 Task: Start in the project AgileDrive the sprint 'Refinement Sprint', with a duration of 1 week. Start in the project AgileDrive the sprint 'Refinement Sprint', with a duration of 3 weeks. Start in the project AgileDrive the sprint 'Refinement Sprint', with a duration of 2 weeks
Action: Mouse moved to (200, 50)
Screenshot: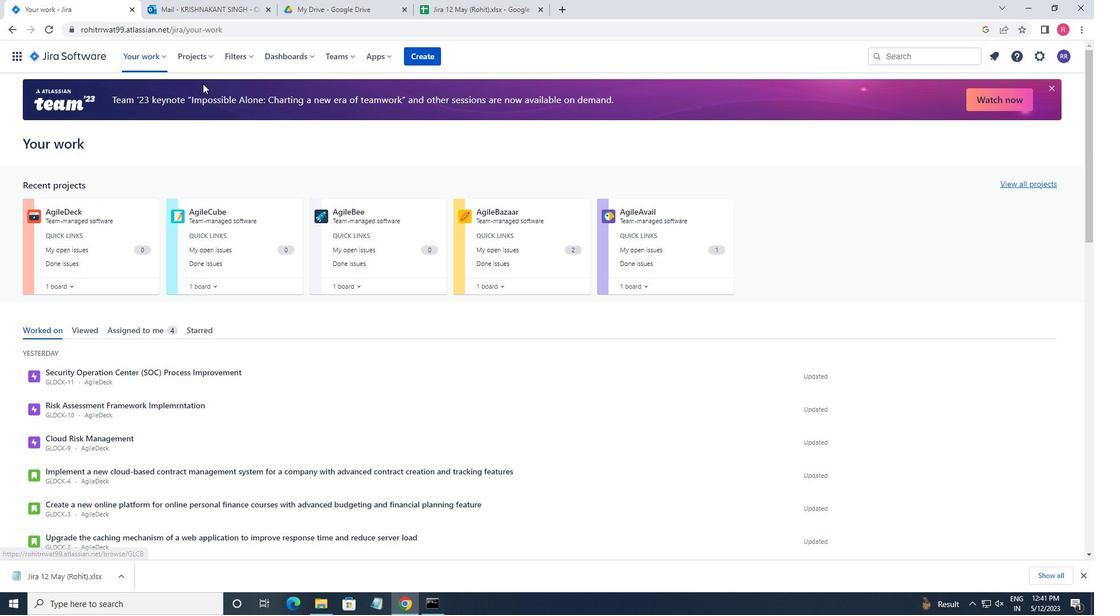 
Action: Mouse pressed left at (200, 50)
Screenshot: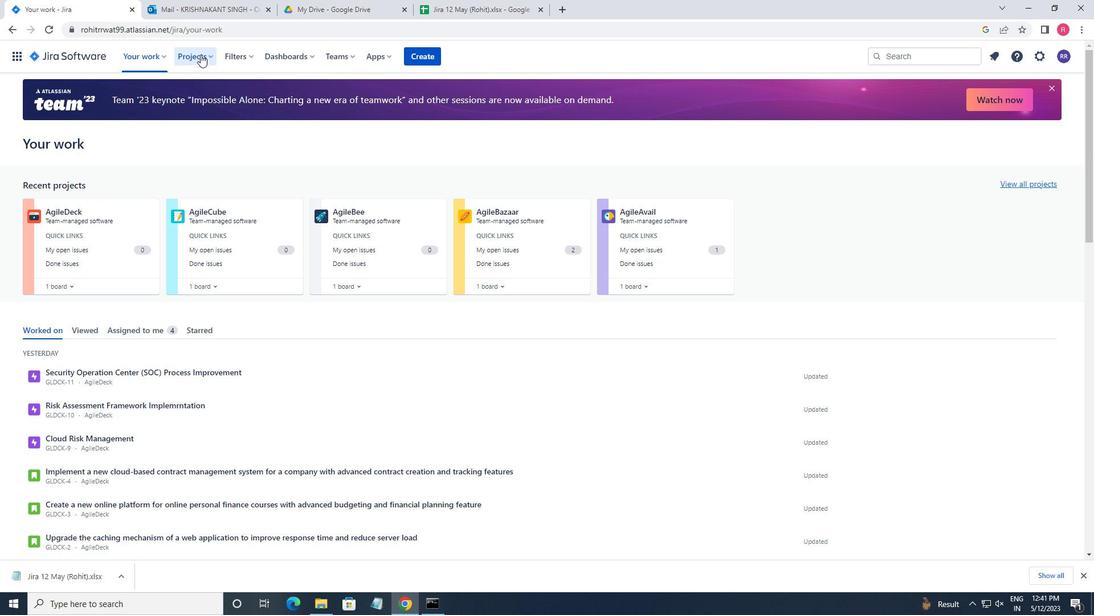 
Action: Mouse moved to (221, 103)
Screenshot: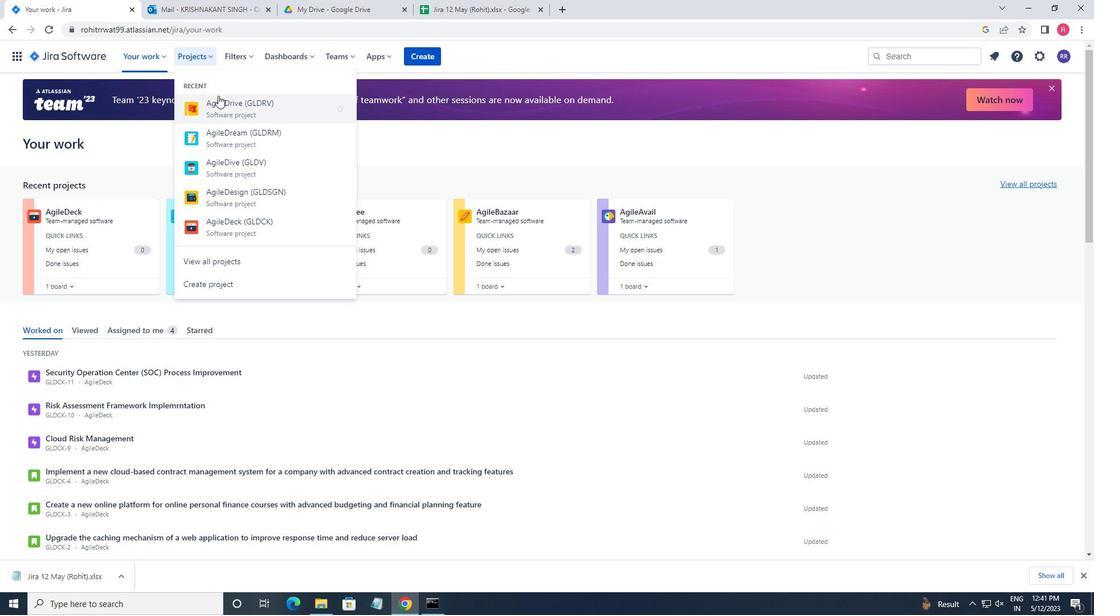 
Action: Mouse pressed left at (221, 103)
Screenshot: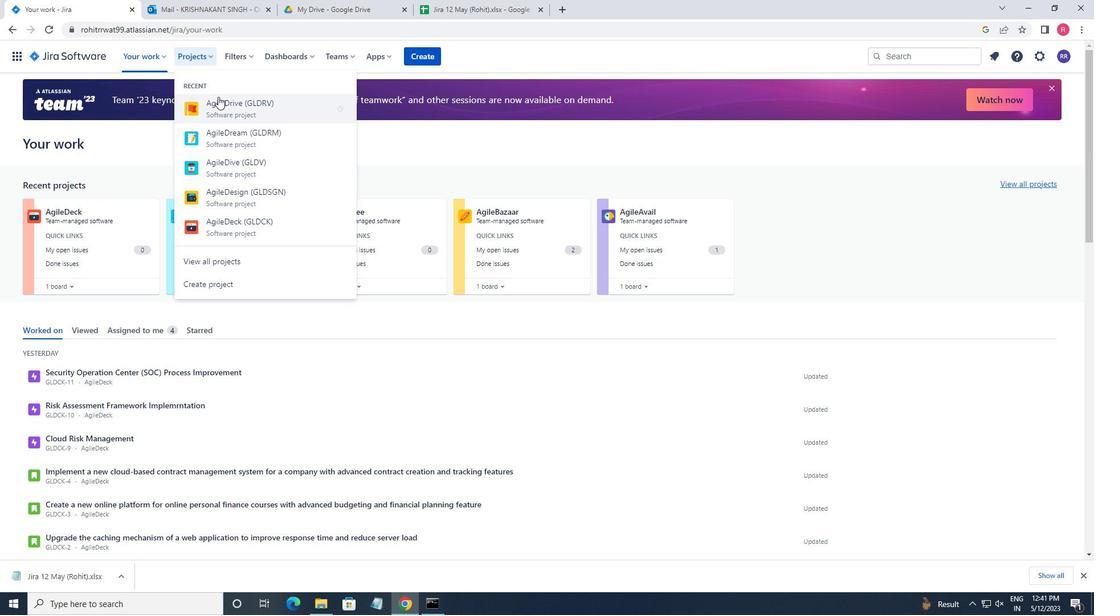 
Action: Mouse moved to (63, 177)
Screenshot: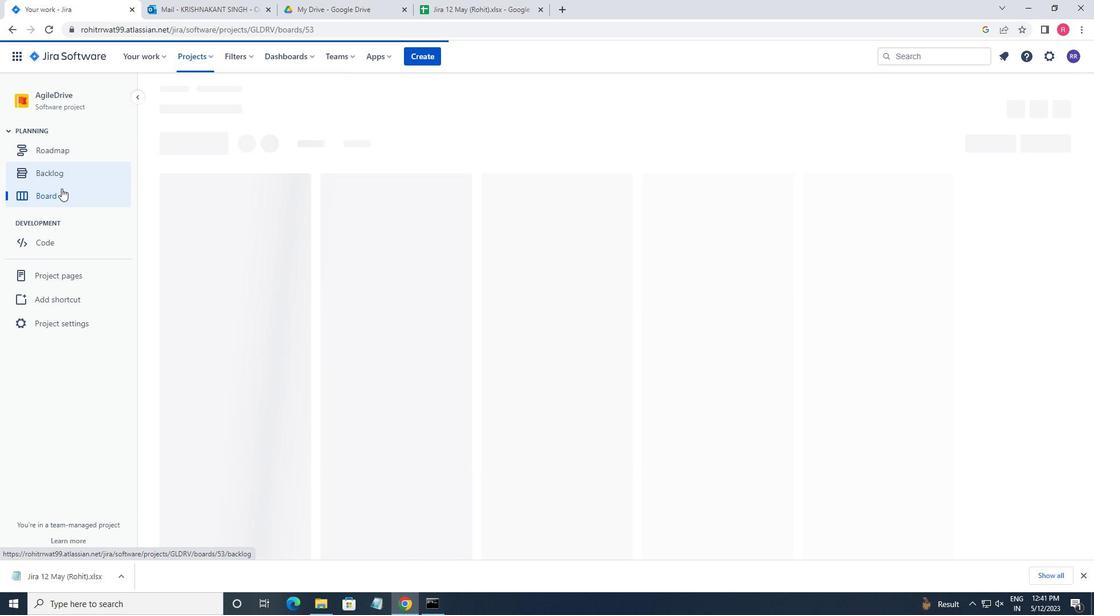 
Action: Mouse pressed left at (63, 177)
Screenshot: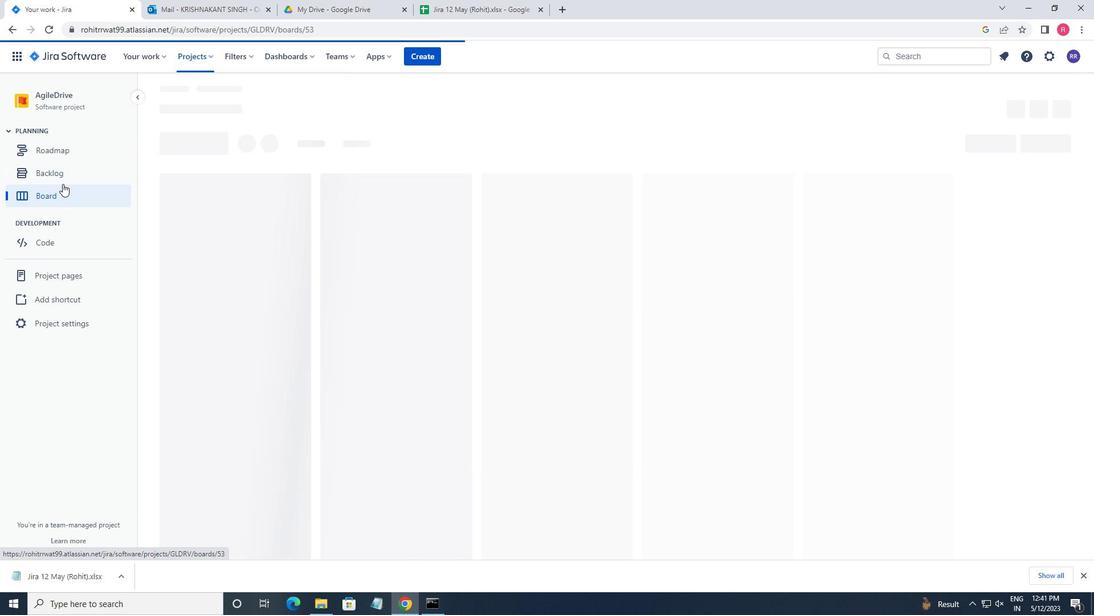 
Action: Mouse moved to (522, 387)
Screenshot: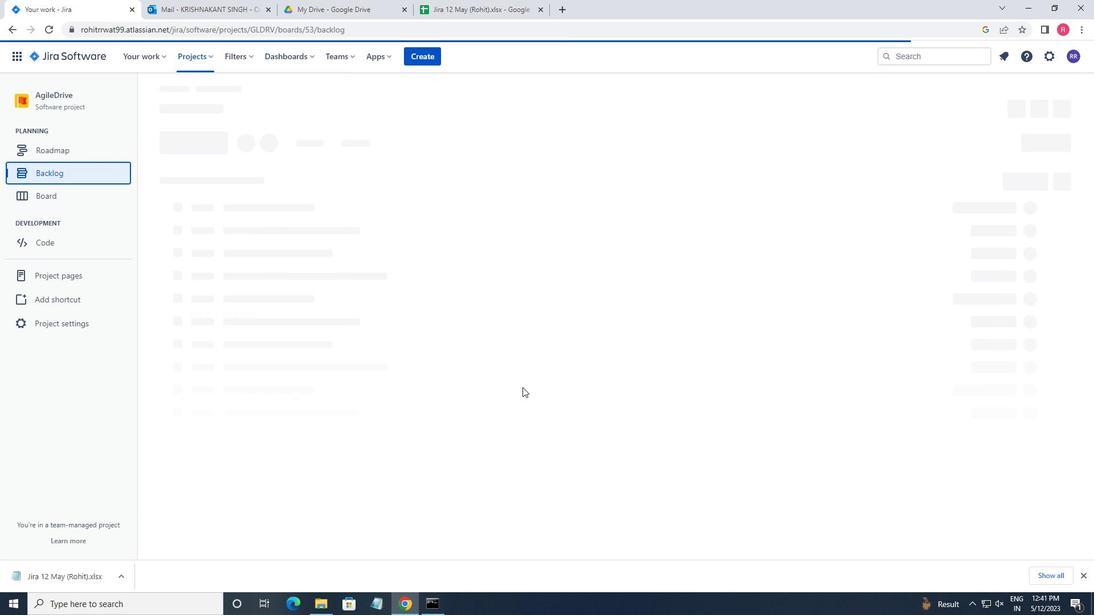 
Action: Mouse scrolled (522, 386) with delta (0, 0)
Screenshot: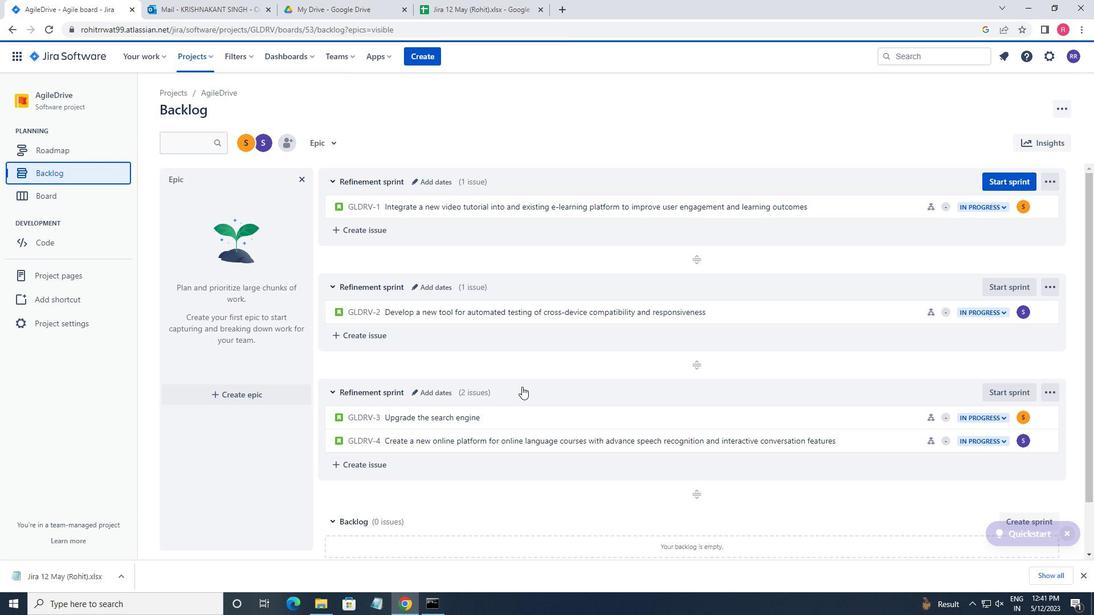 
Action: Mouse moved to (532, 388)
Screenshot: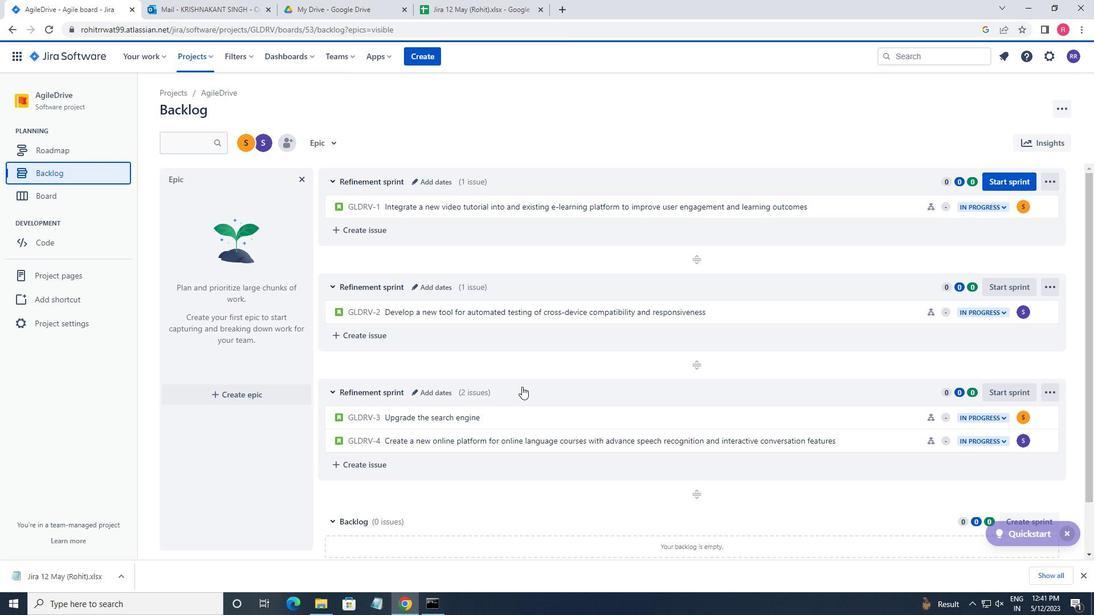 
Action: Mouse scrolled (532, 387) with delta (0, 0)
Screenshot: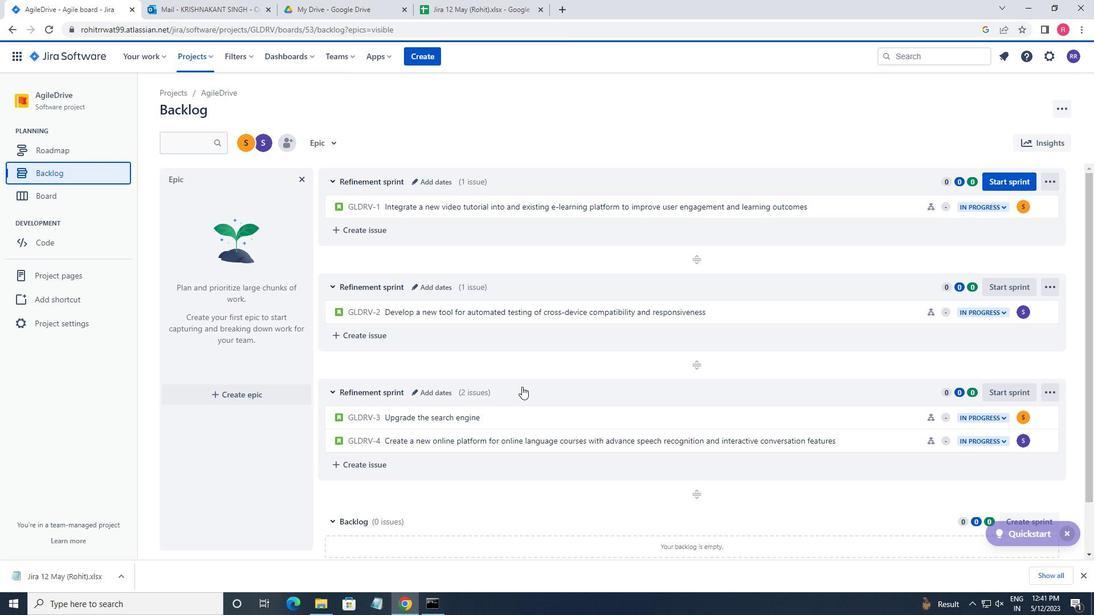 
Action: Mouse moved to (558, 391)
Screenshot: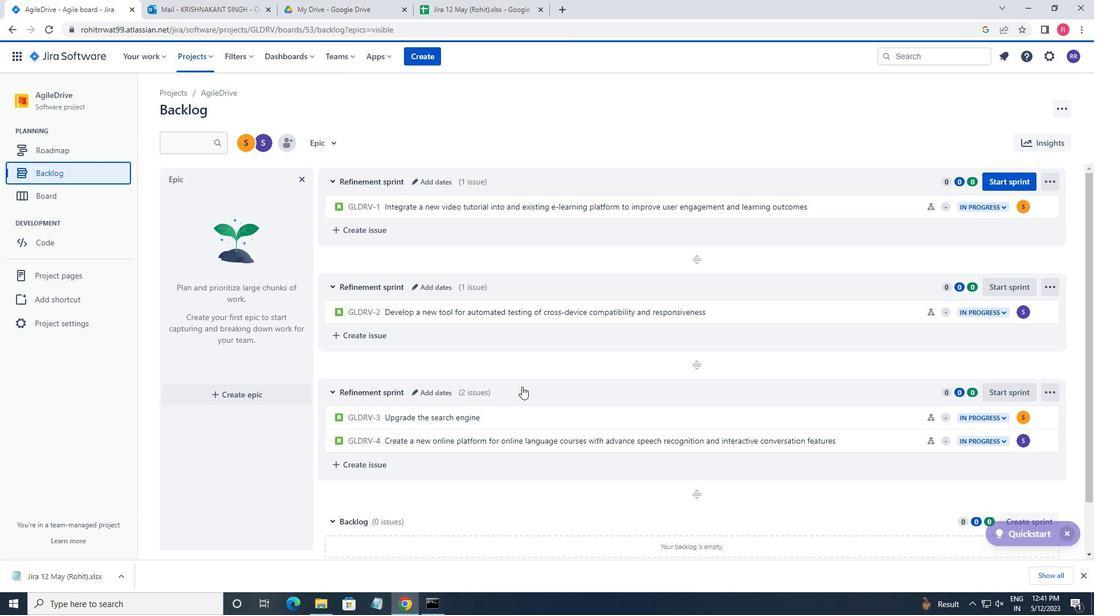 
Action: Mouse scrolled (558, 390) with delta (0, 0)
Screenshot: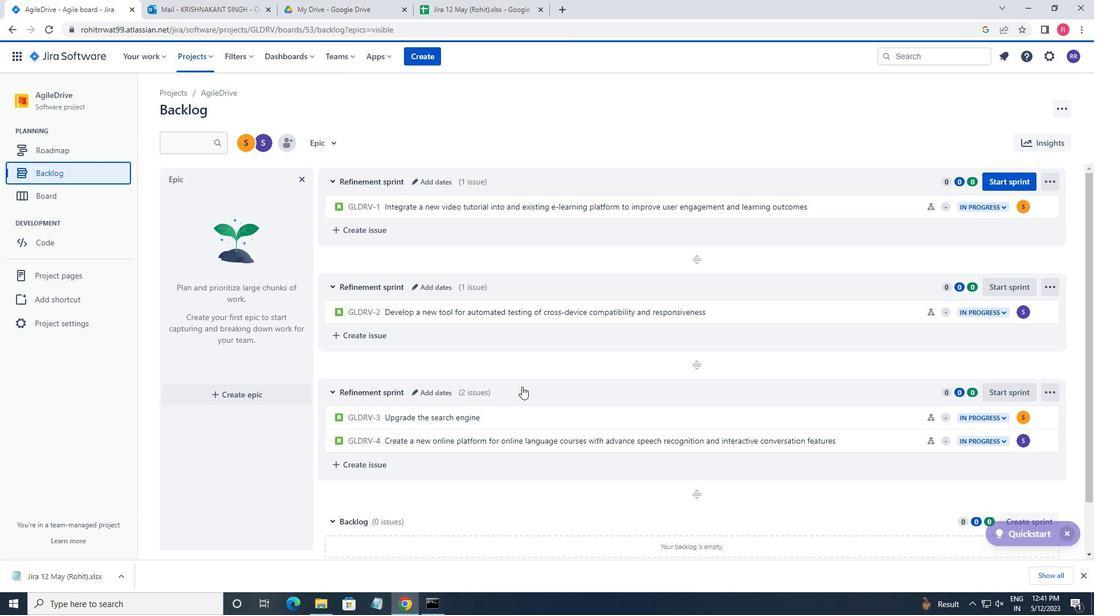 
Action: Mouse moved to (564, 391)
Screenshot: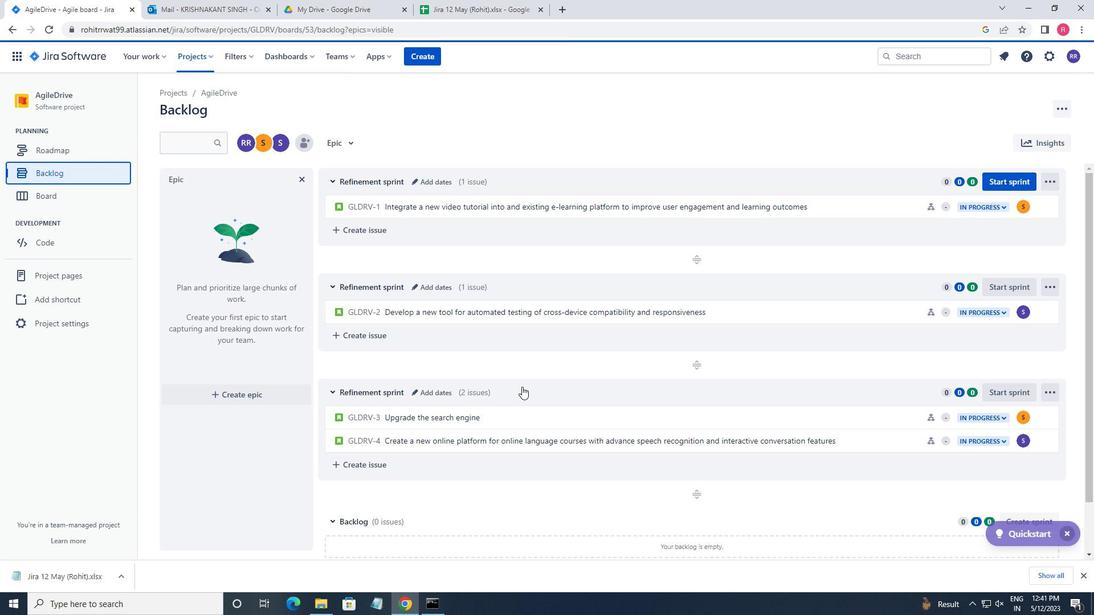 
Action: Mouse scrolled (564, 390) with delta (0, 0)
Screenshot: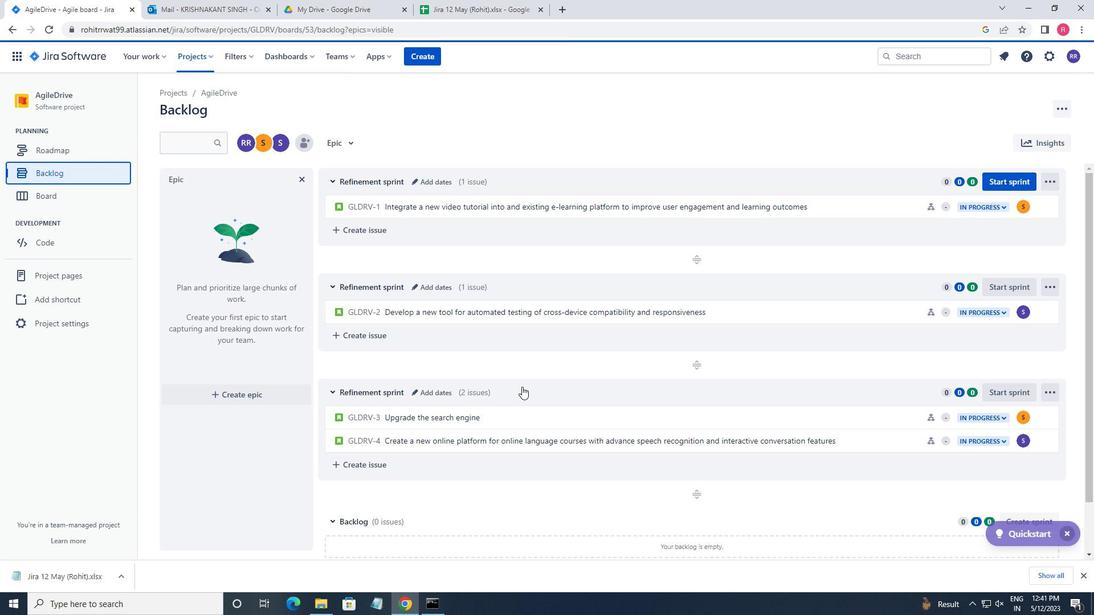 
Action: Mouse moved to (564, 391)
Screenshot: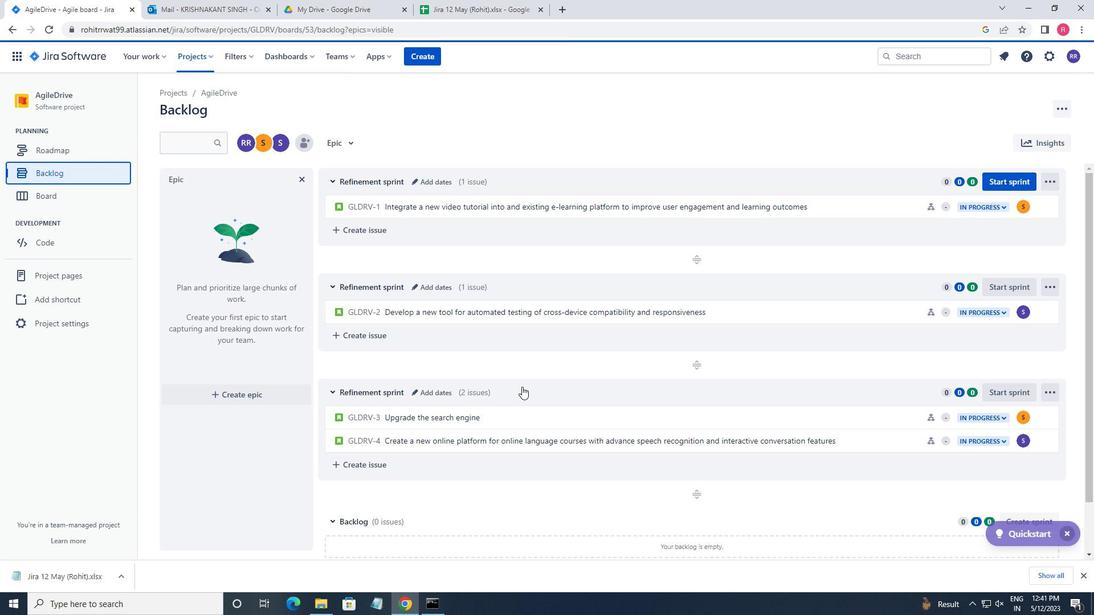 
Action: Mouse scrolled (564, 390) with delta (0, 0)
Screenshot: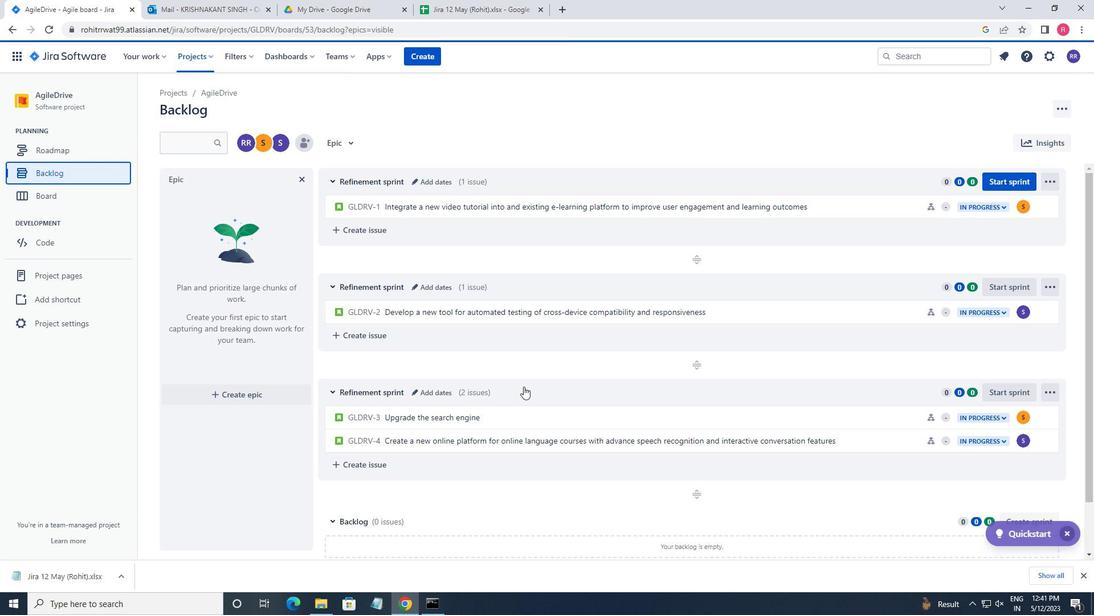 
Action: Mouse moved to (740, 372)
Screenshot: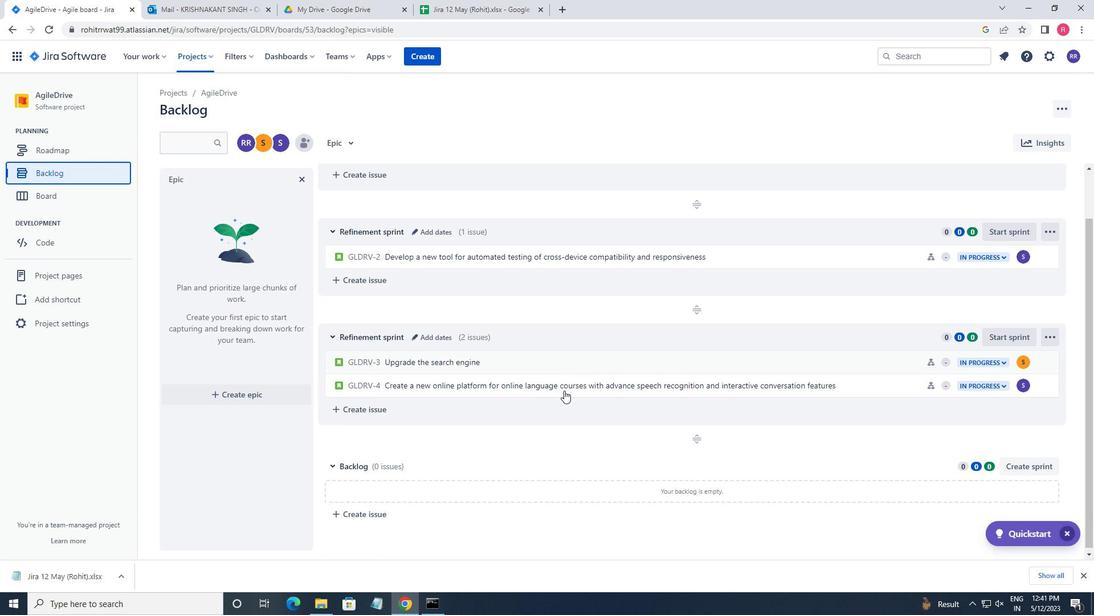 
Action: Mouse scrolled (740, 373) with delta (0, 0)
Screenshot: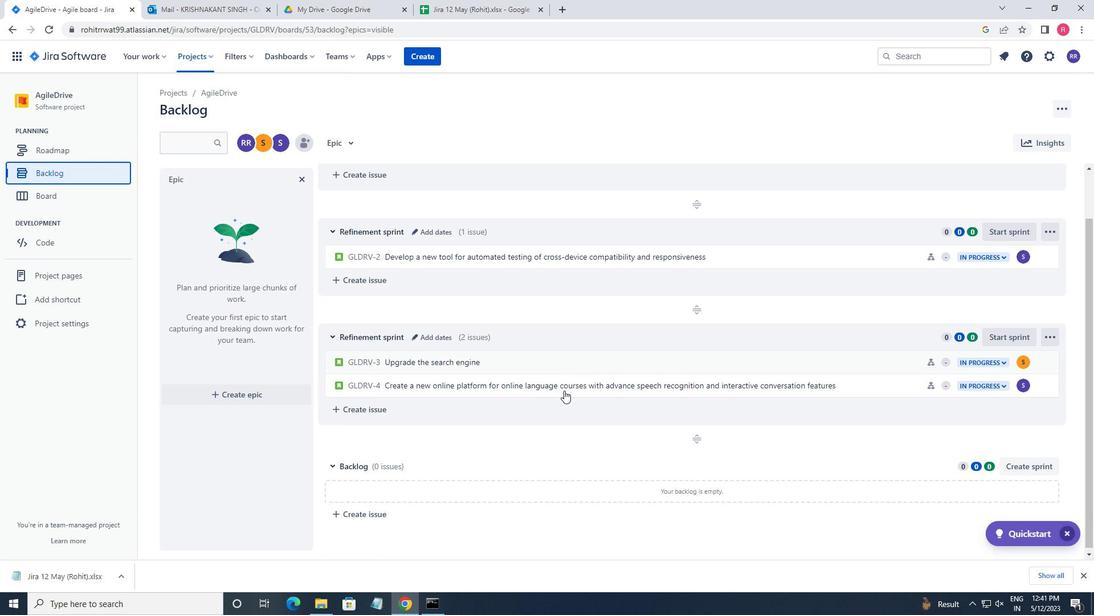 
Action: Mouse moved to (740, 372)
Screenshot: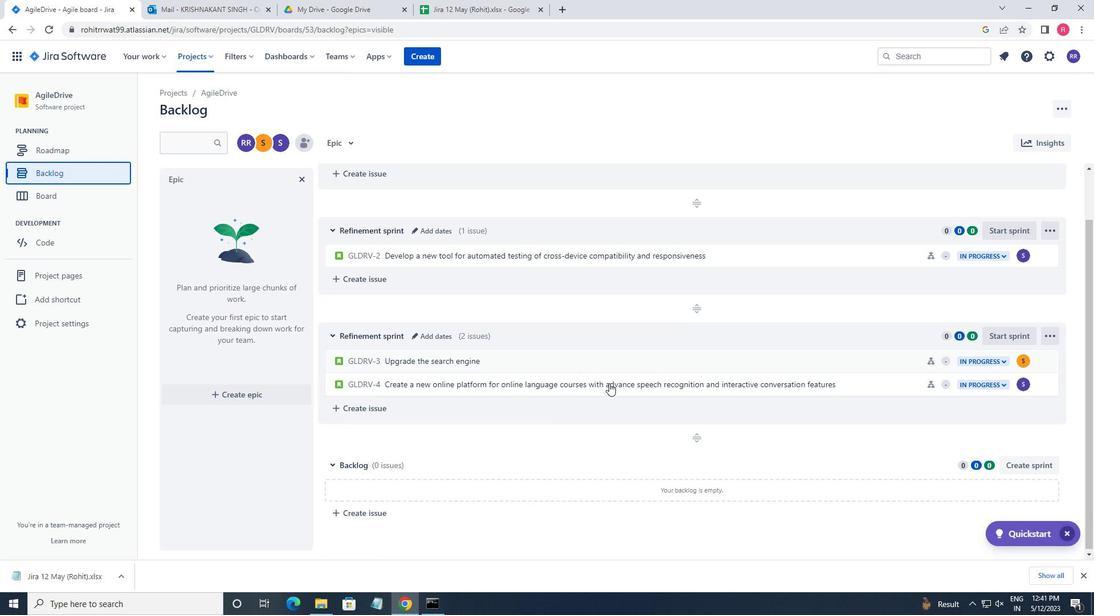 
Action: Mouse scrolled (740, 372) with delta (0, 0)
Screenshot: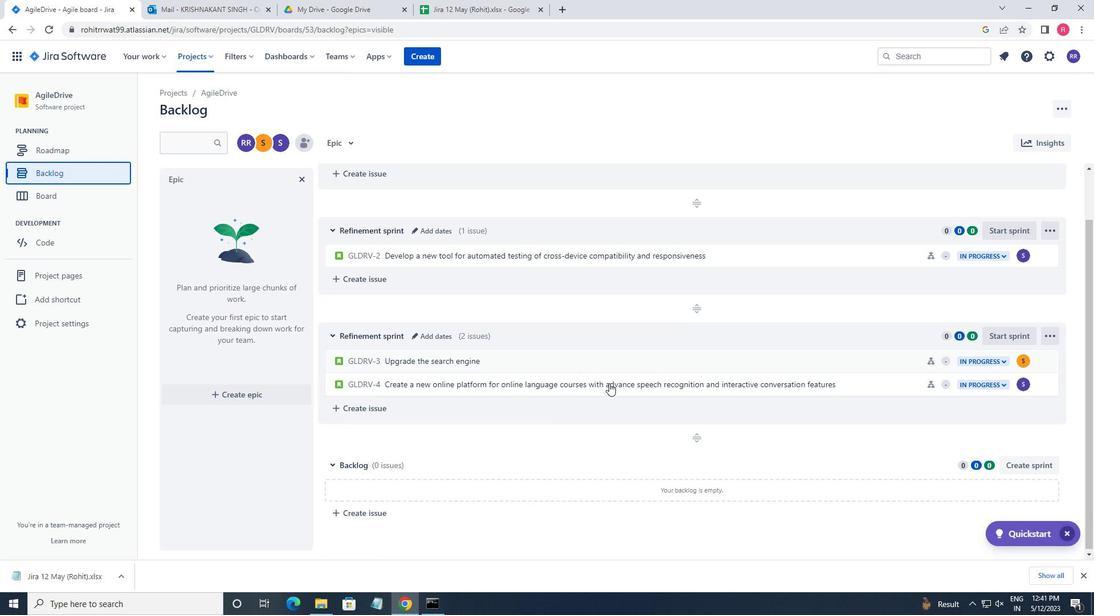 
Action: Mouse moved to (740, 371)
Screenshot: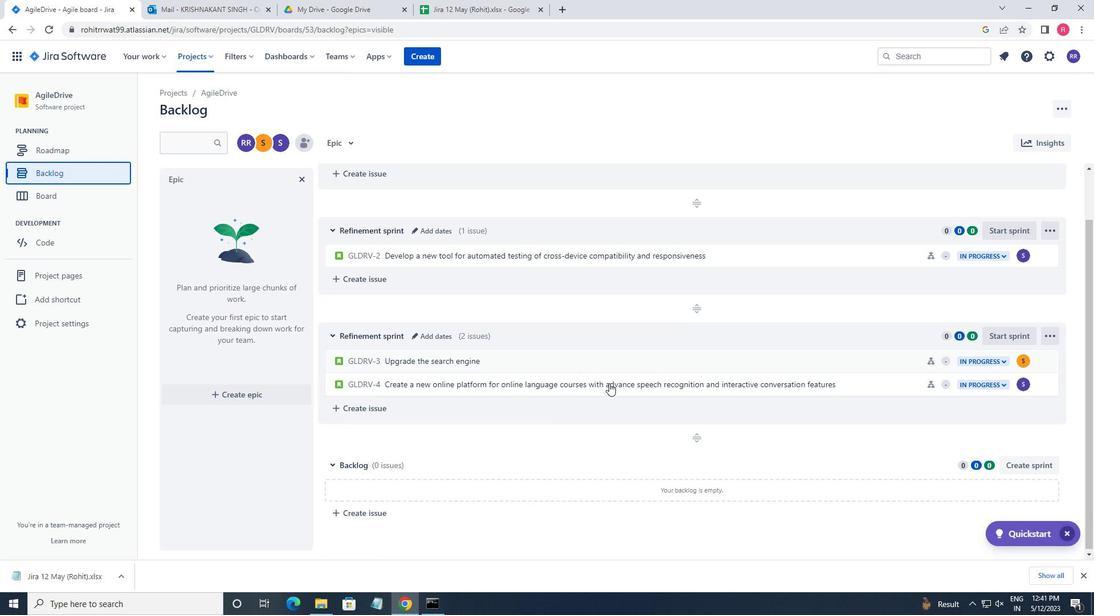 
Action: Mouse scrolled (740, 371) with delta (0, 0)
Screenshot: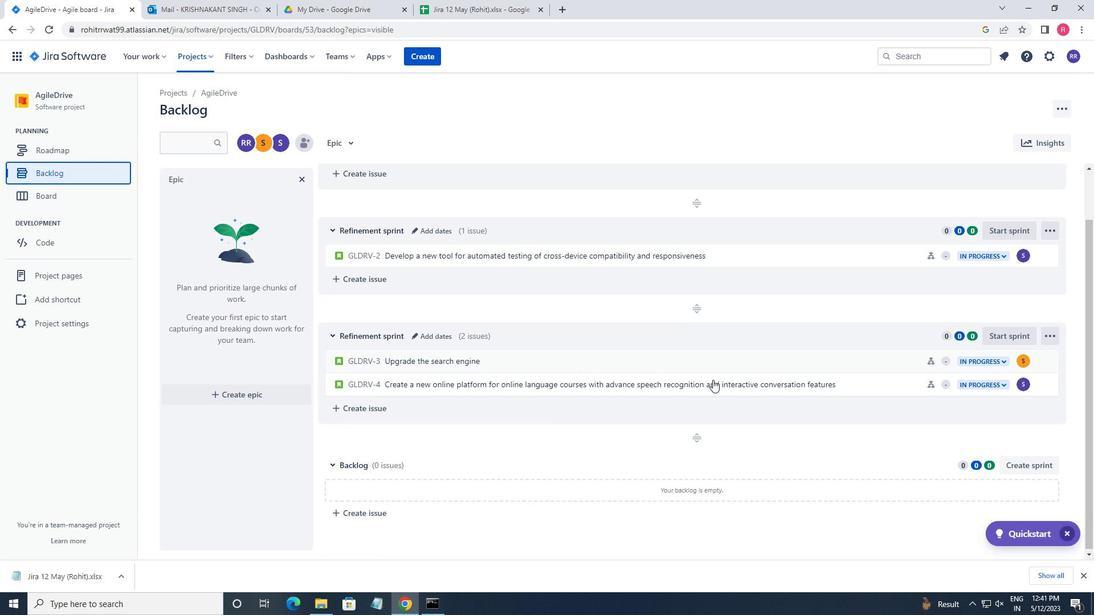 
Action: Mouse scrolled (740, 371) with delta (0, 0)
Screenshot: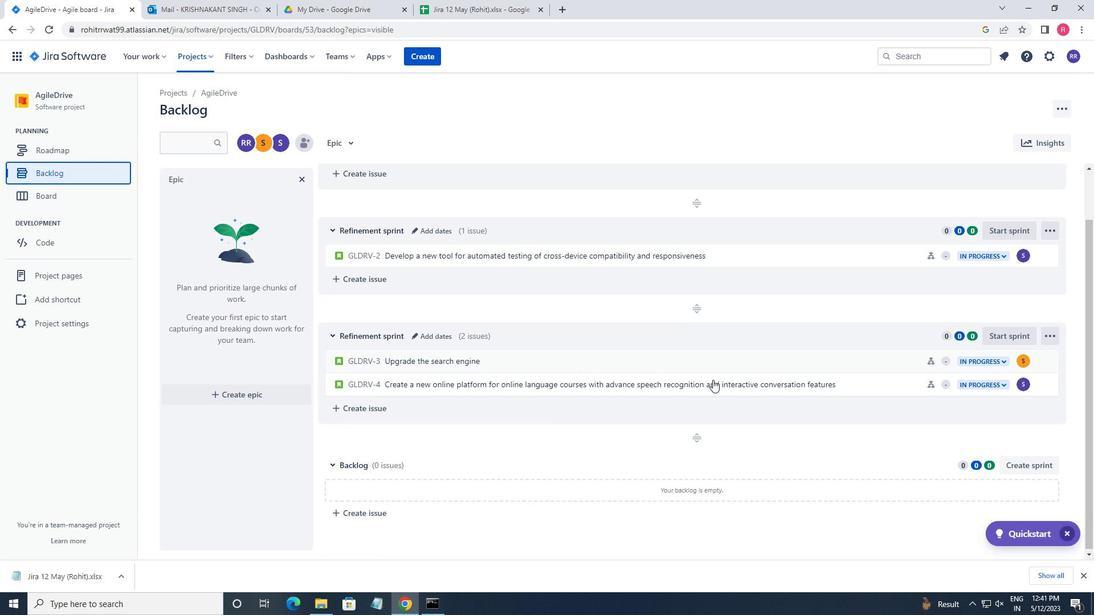 
Action: Mouse moved to (740, 371)
Screenshot: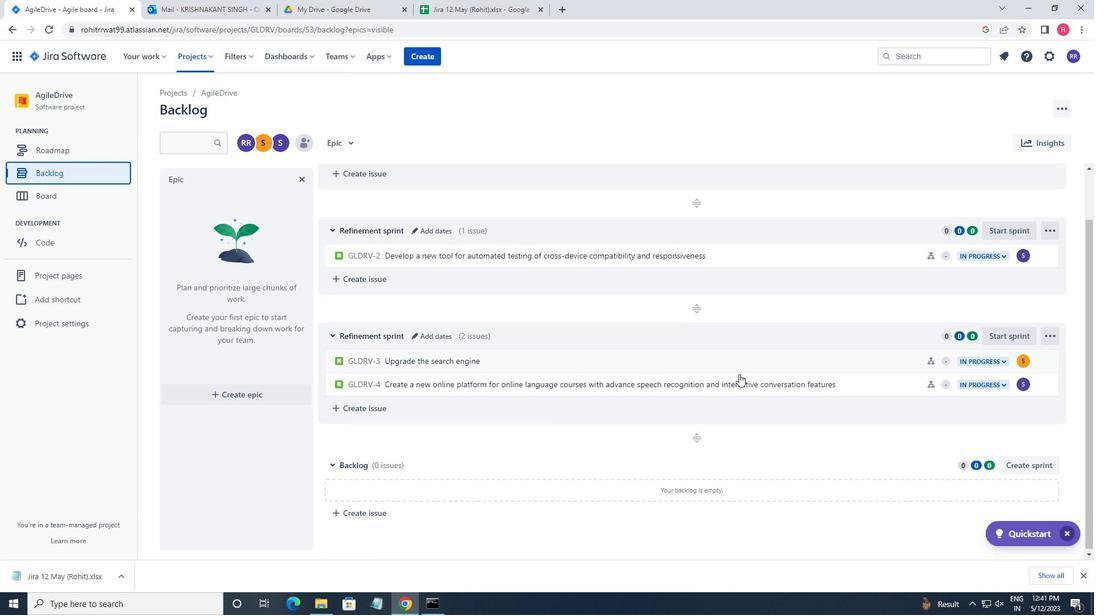 
Action: Mouse scrolled (740, 371) with delta (0, 0)
Screenshot: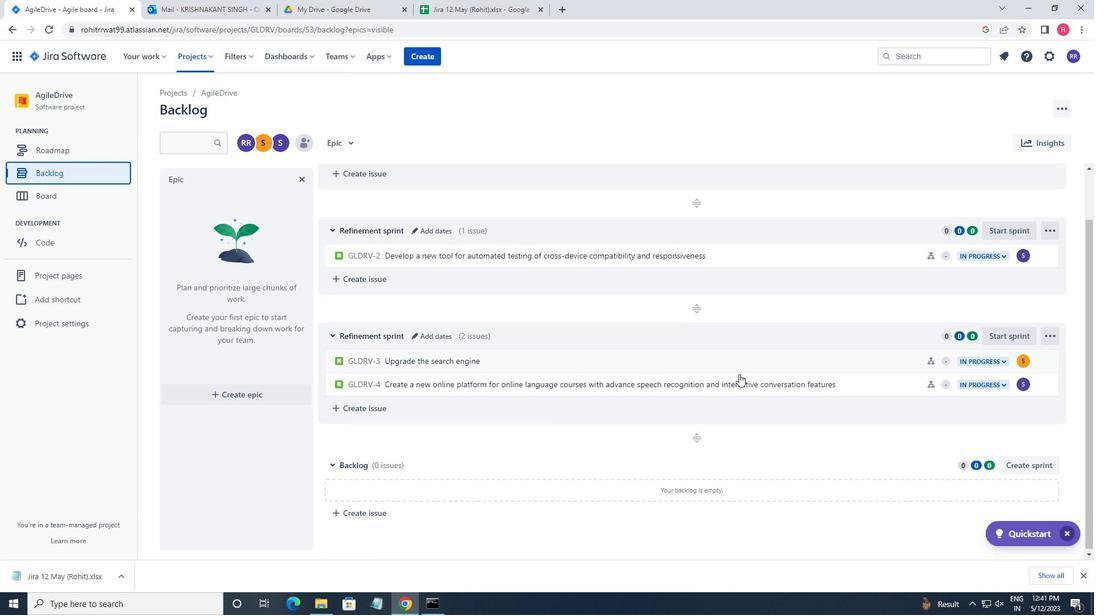 
Action: Mouse moved to (1009, 177)
Screenshot: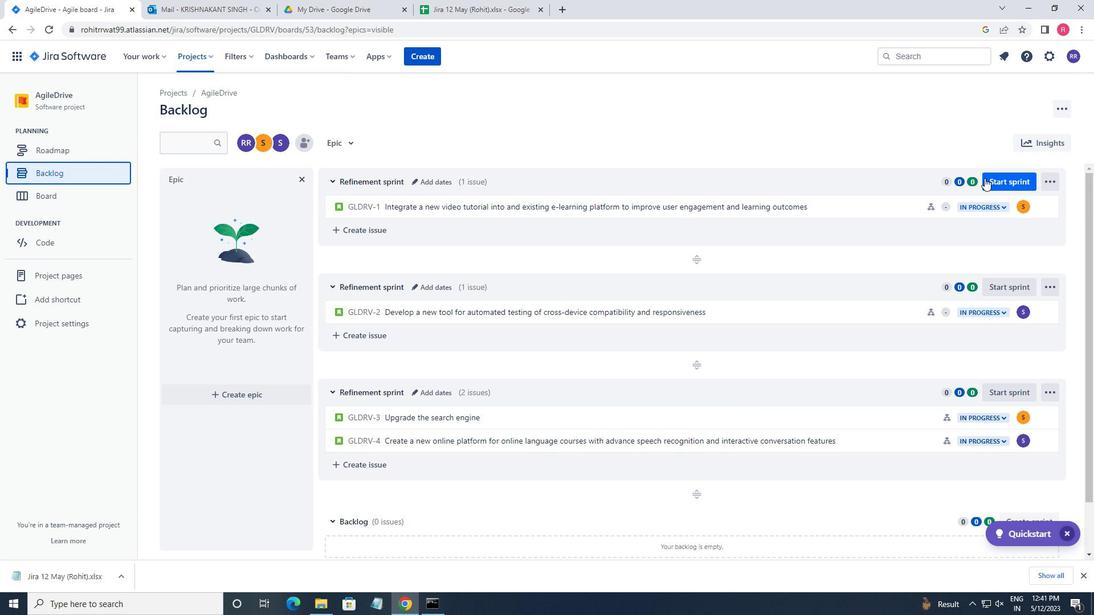 
Action: Mouse pressed left at (1009, 177)
Screenshot: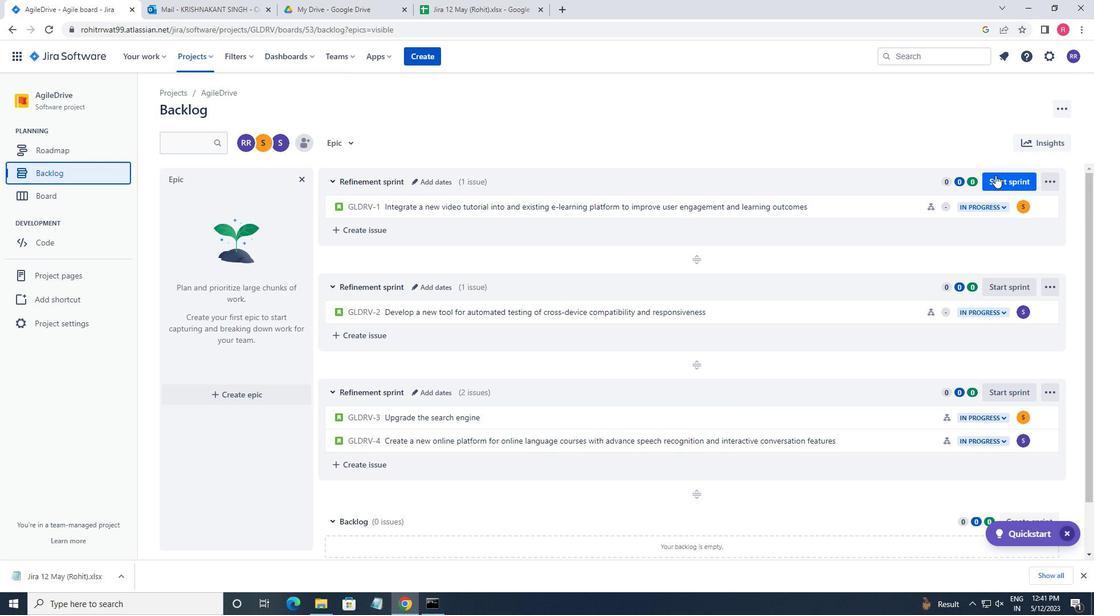 
Action: Mouse moved to (496, 200)
Screenshot: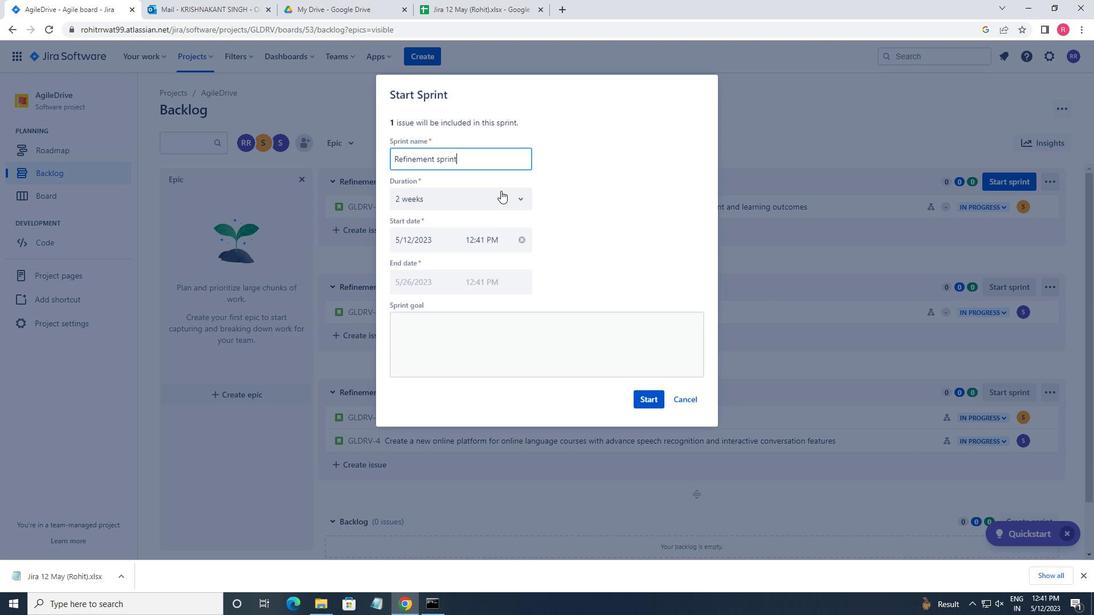 
Action: Mouse pressed left at (496, 200)
Screenshot: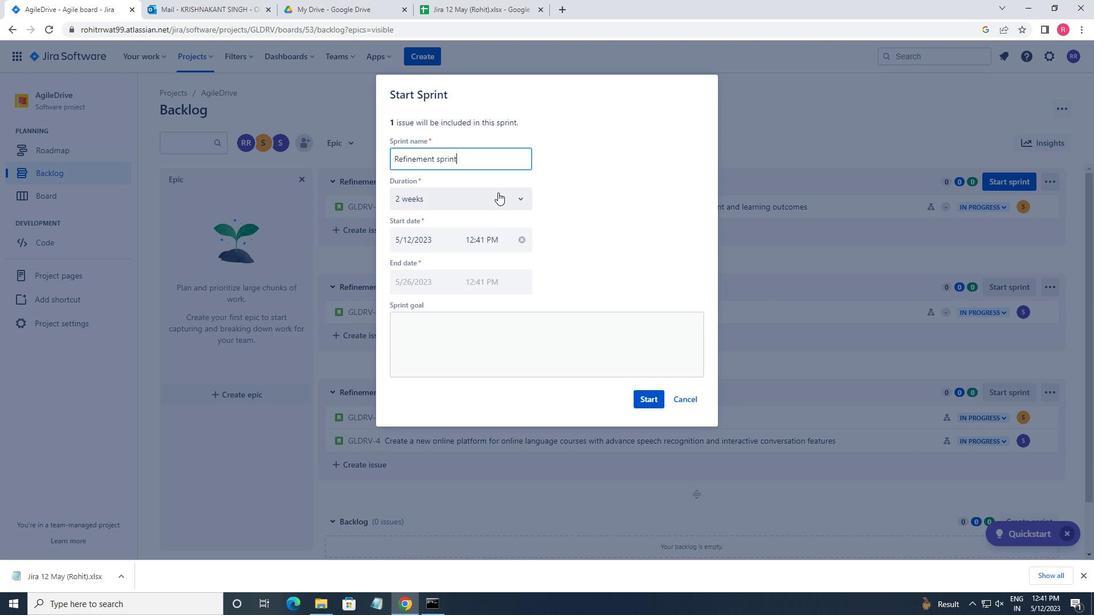 
Action: Mouse moved to (462, 230)
Screenshot: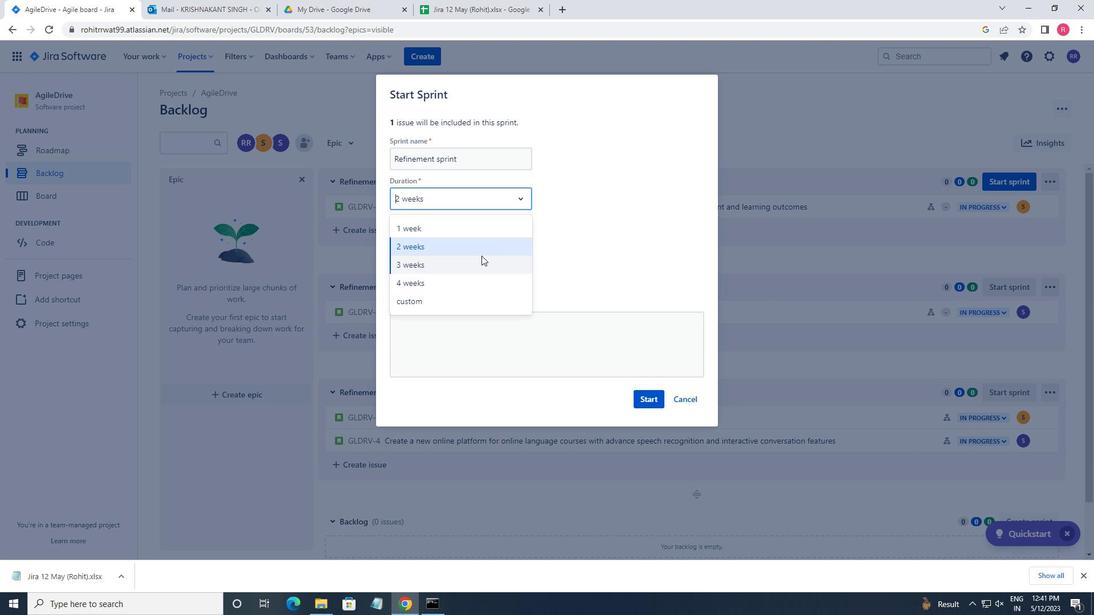 
Action: Mouse pressed left at (462, 230)
Screenshot: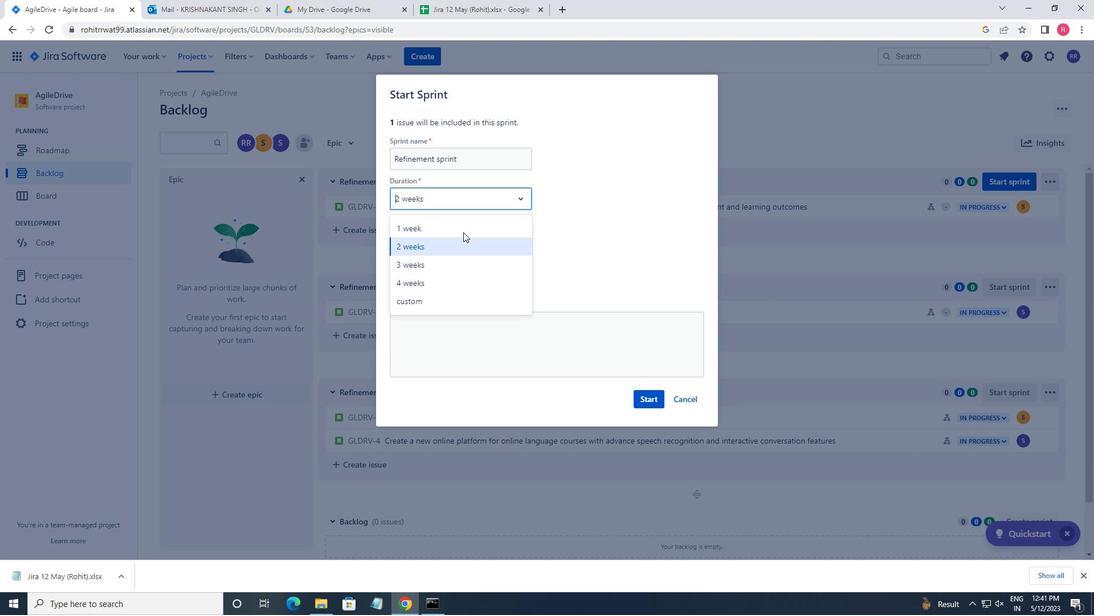 
Action: Mouse moved to (643, 391)
Screenshot: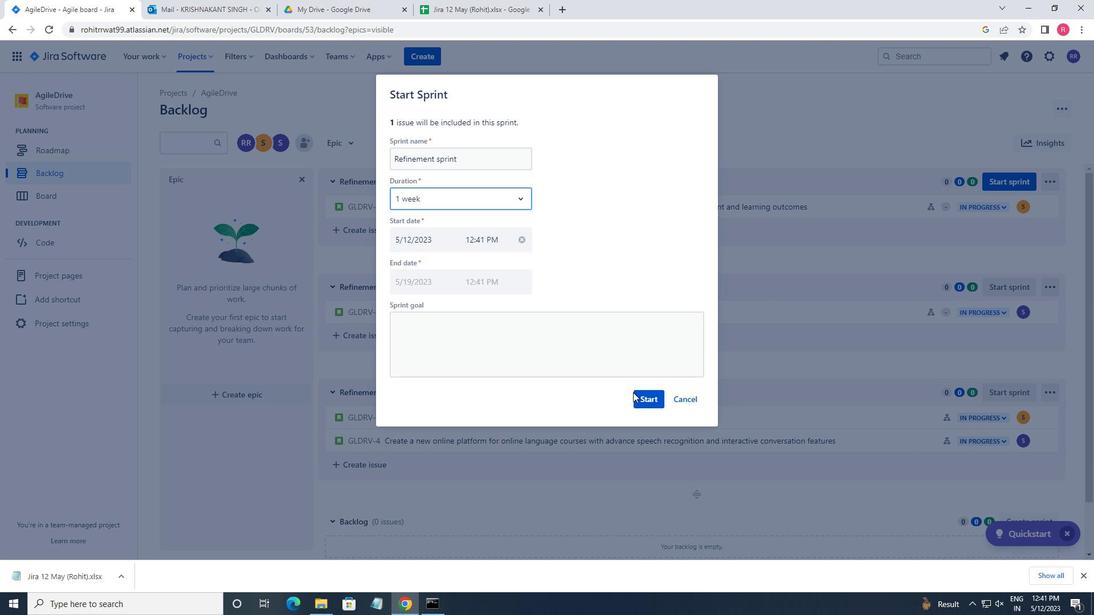 
Action: Mouse pressed left at (643, 391)
Screenshot: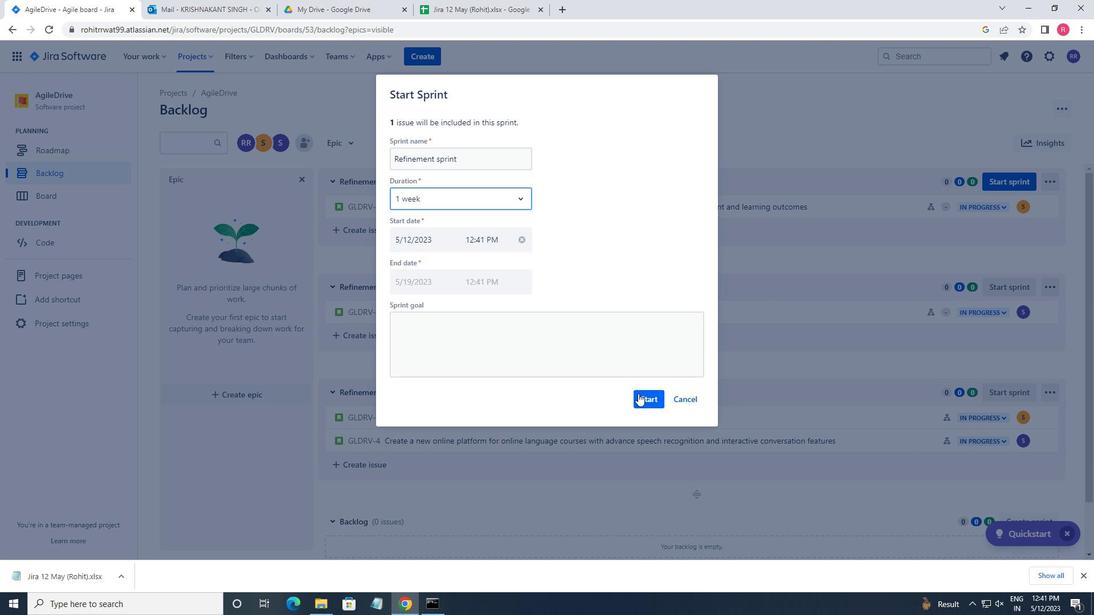 
Action: Mouse moved to (85, 172)
Screenshot: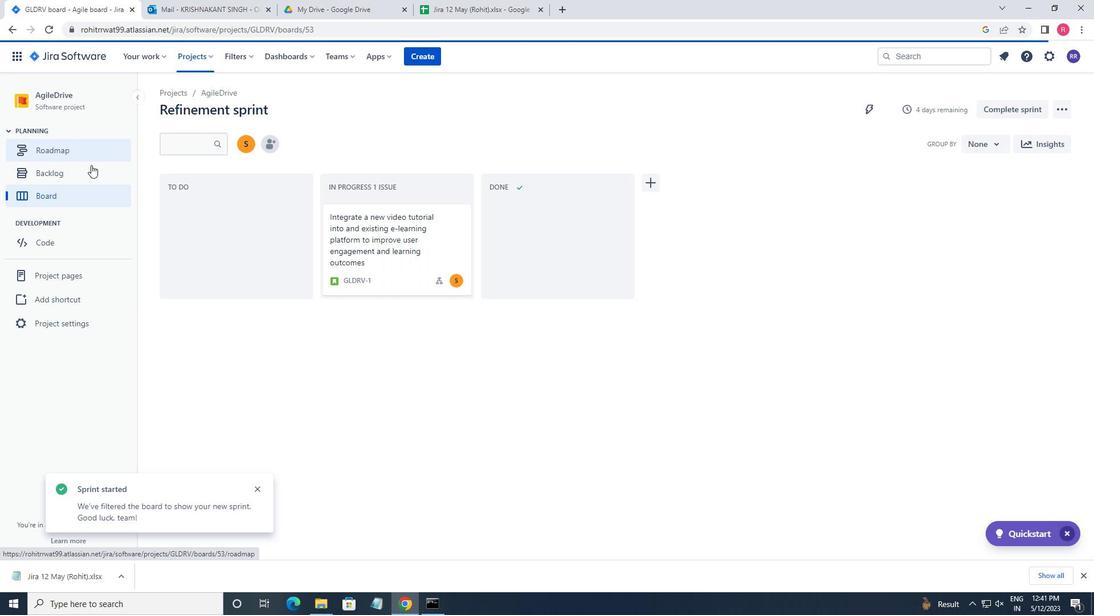 
Action: Mouse pressed left at (85, 172)
Screenshot: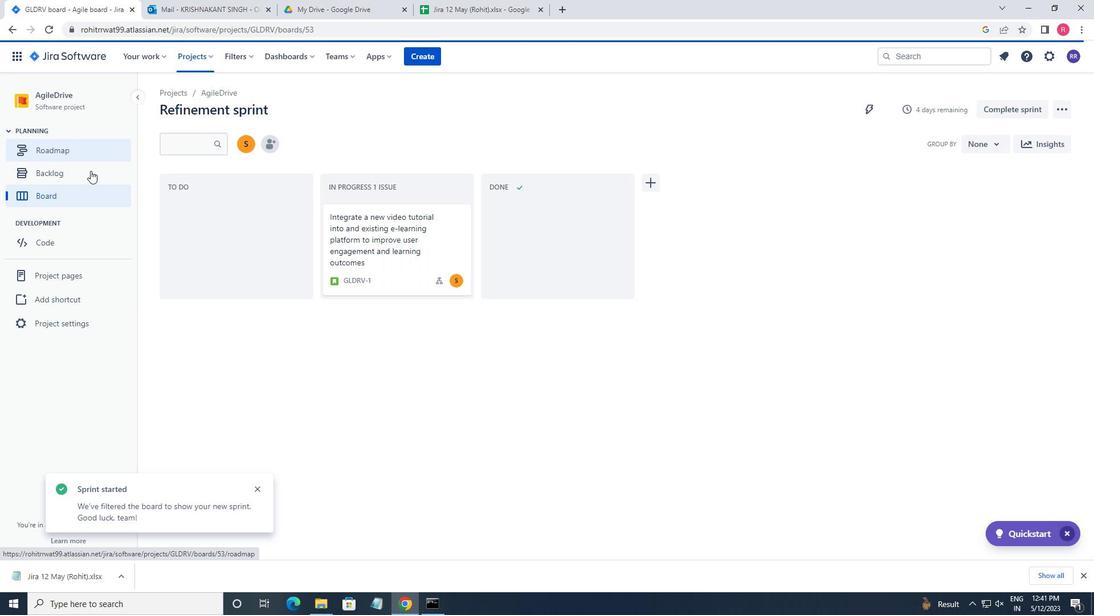 
Action: Mouse moved to (998, 282)
Screenshot: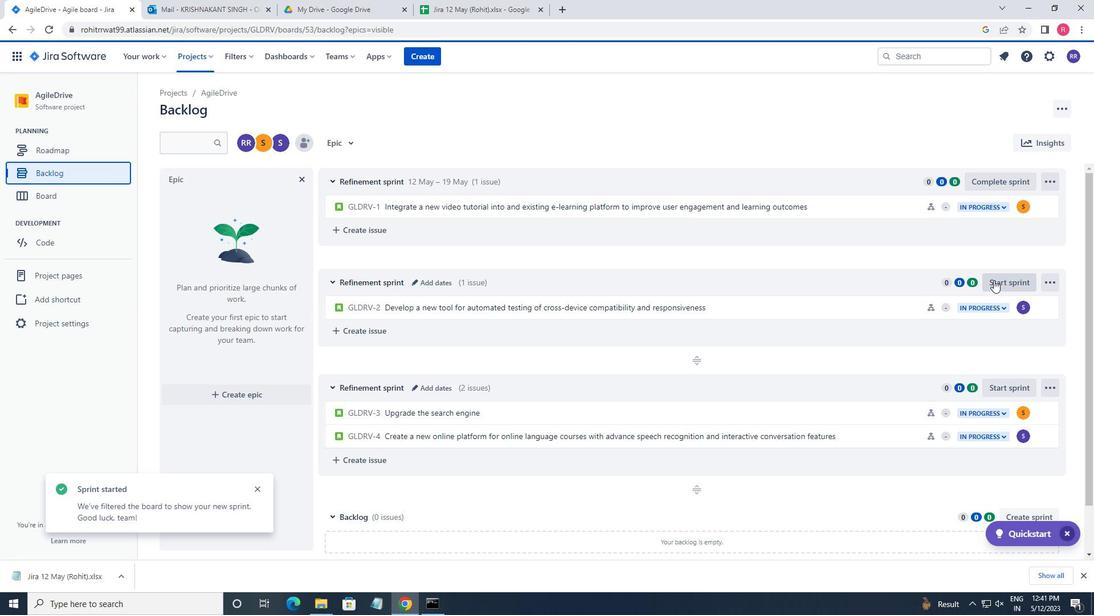 
Action: Mouse pressed left at (998, 282)
Screenshot: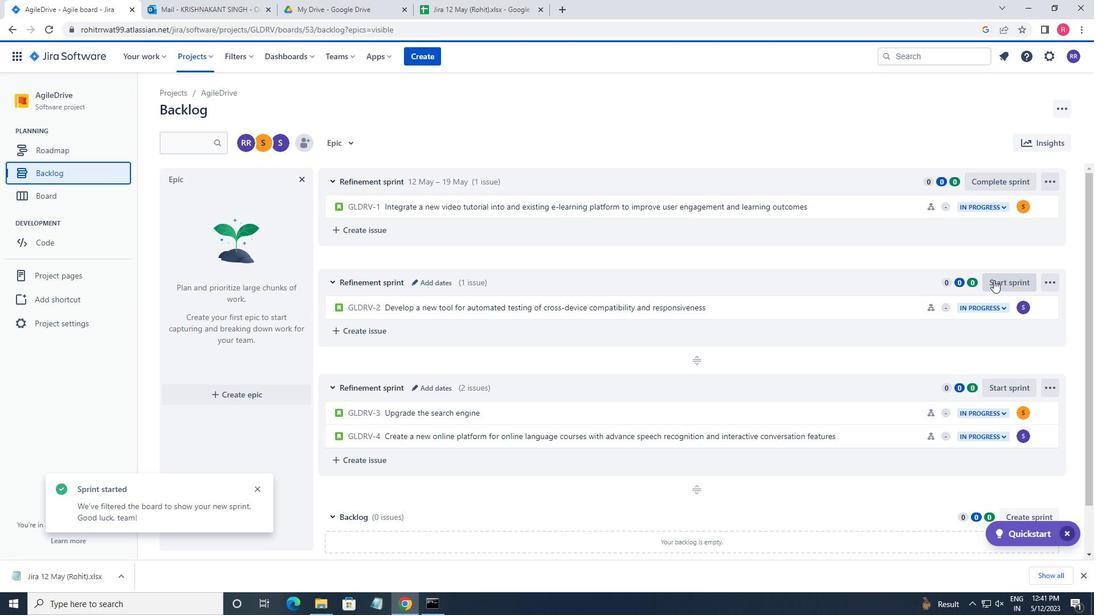 
Action: Mouse moved to (485, 206)
Screenshot: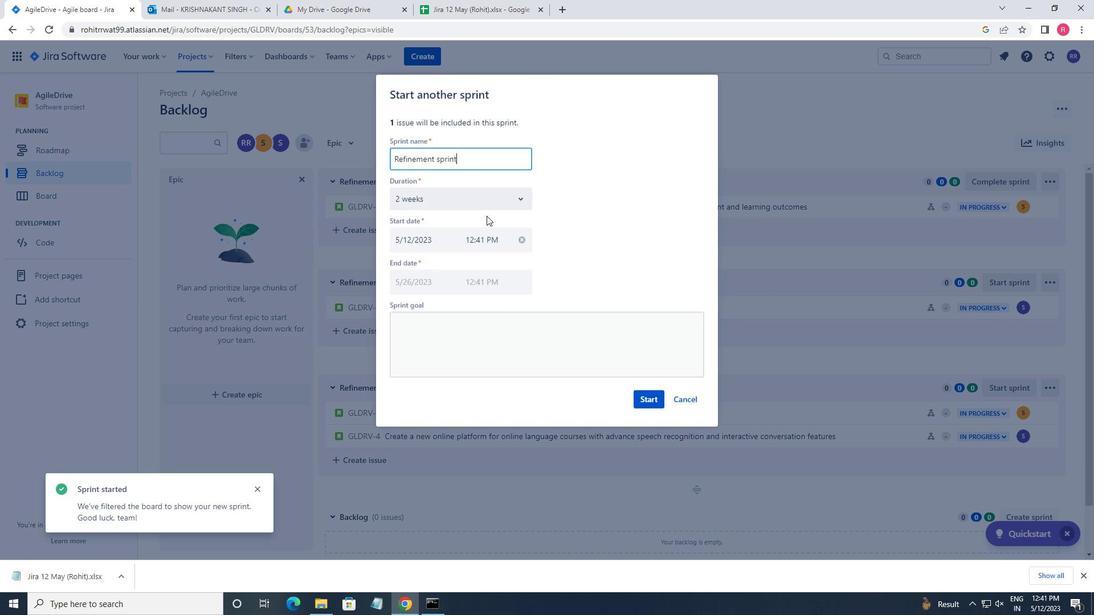 
Action: Mouse pressed left at (485, 206)
Screenshot: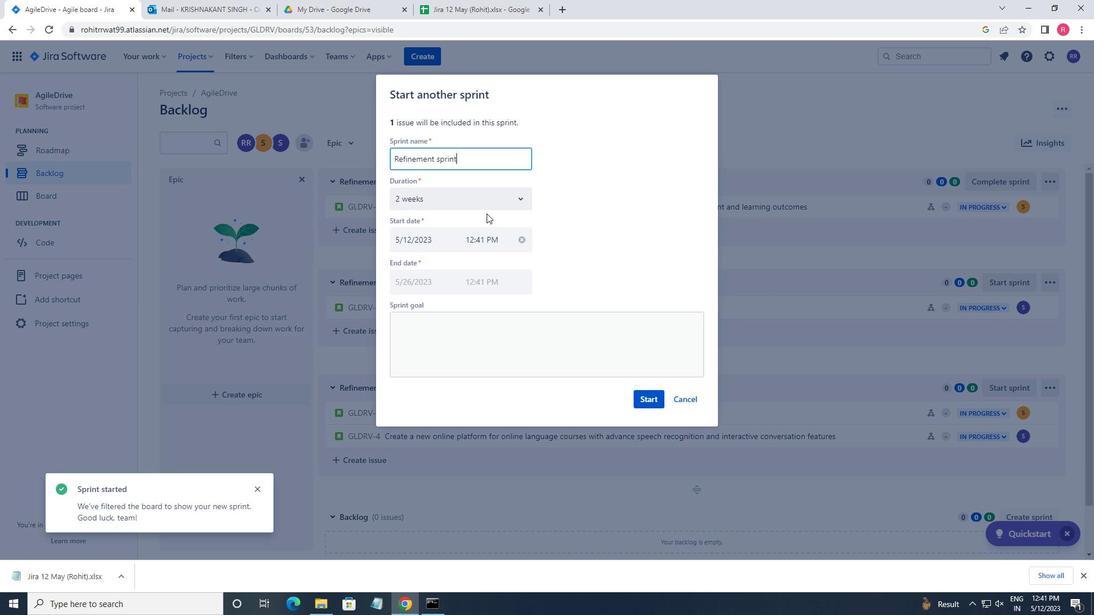 
Action: Mouse moved to (434, 262)
Screenshot: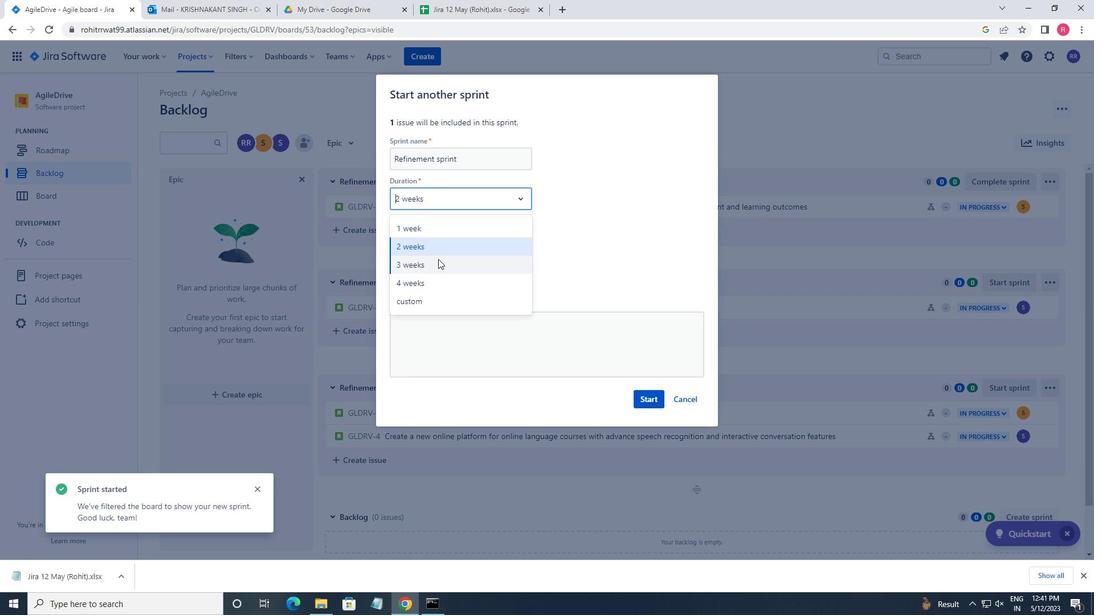 
Action: Mouse pressed left at (434, 262)
Screenshot: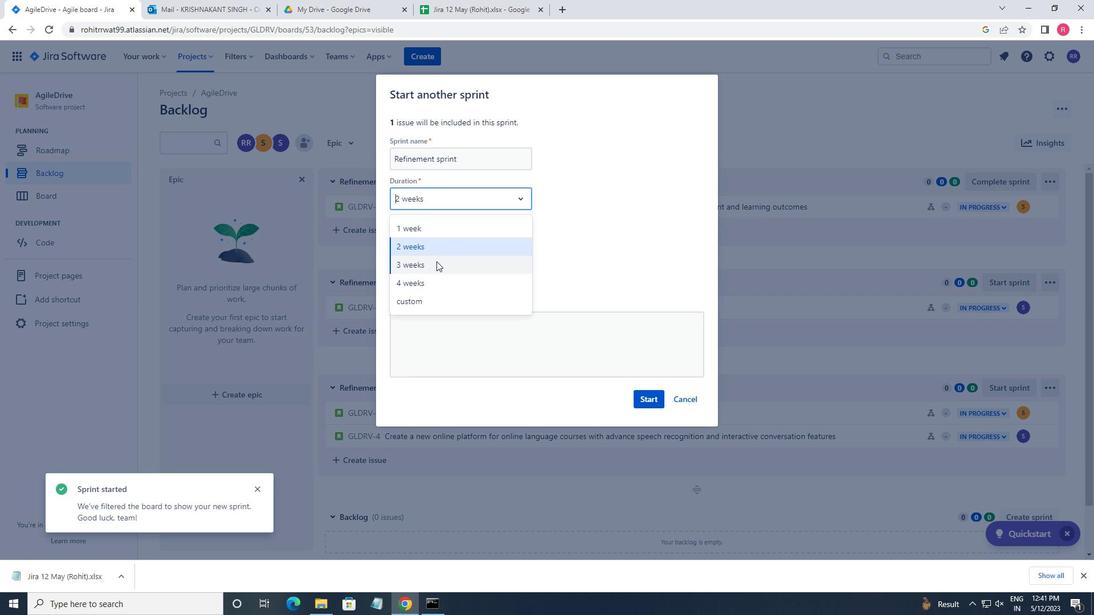 
Action: Mouse moved to (646, 405)
Screenshot: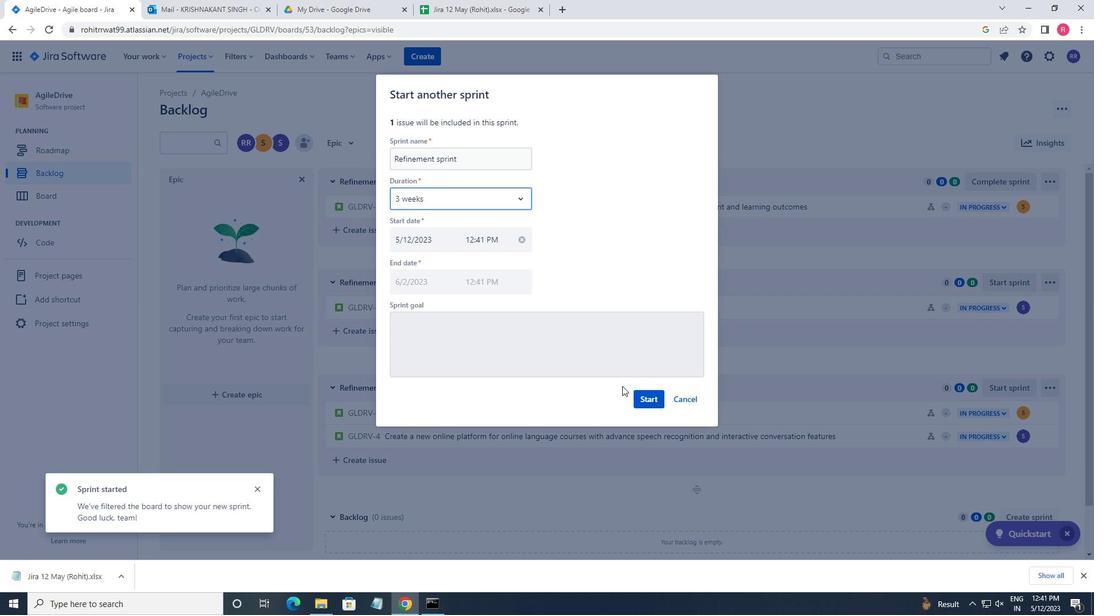 
Action: Mouse pressed left at (646, 405)
Screenshot: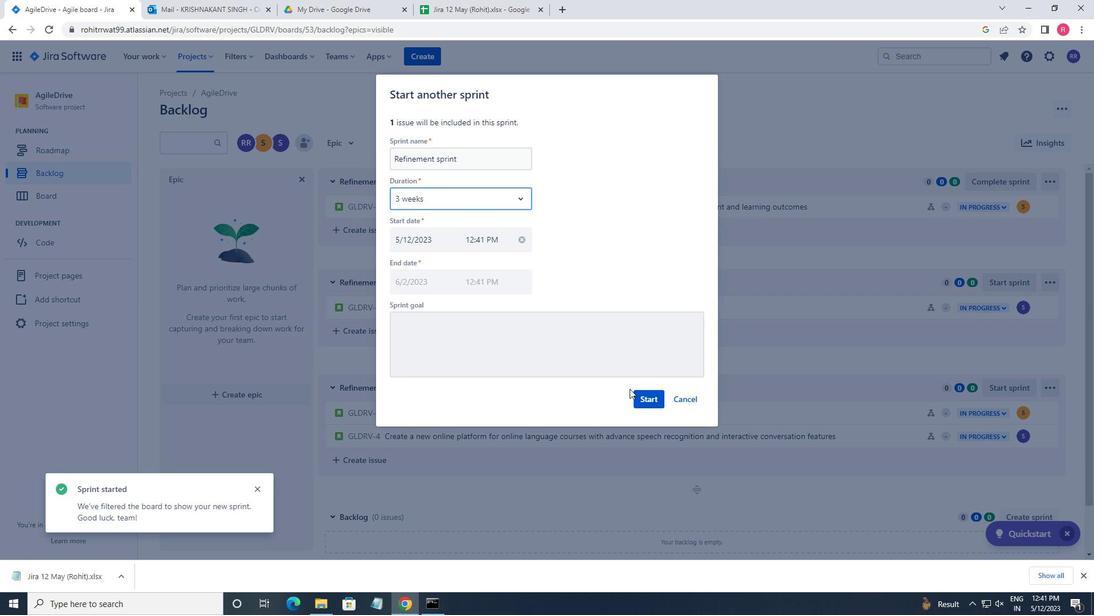 
Action: Mouse moved to (50, 164)
Screenshot: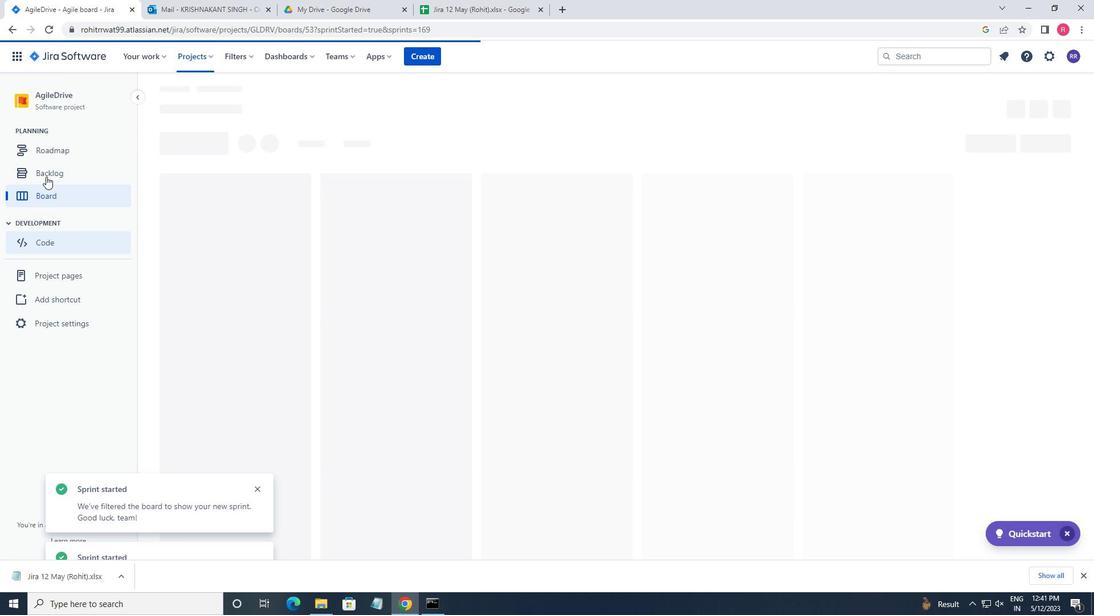 
Action: Mouse pressed left at (50, 164)
Screenshot: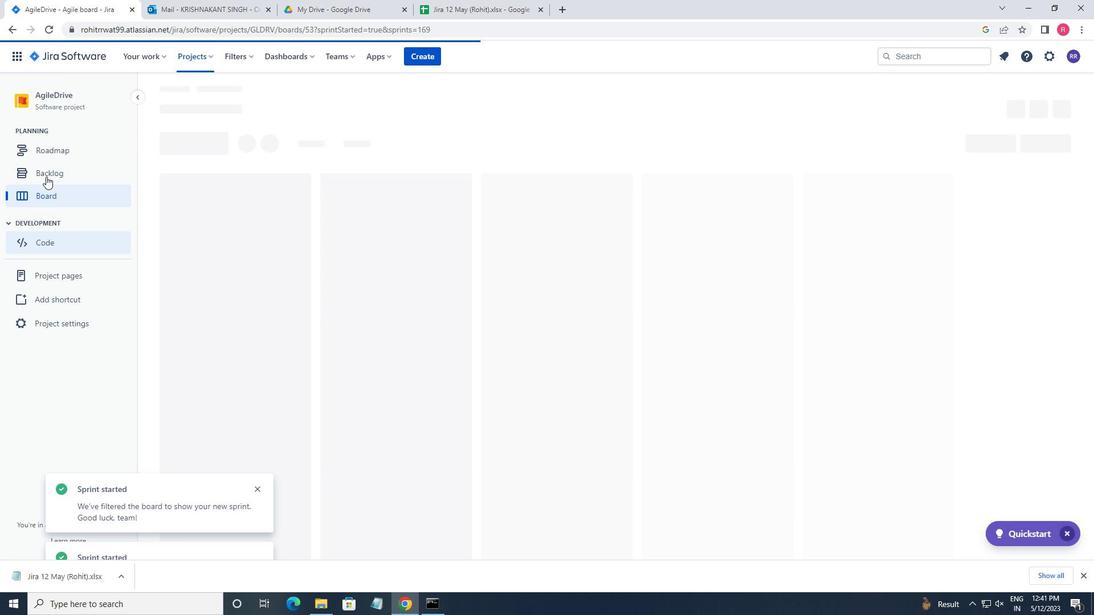 
Action: Mouse moved to (714, 303)
Screenshot: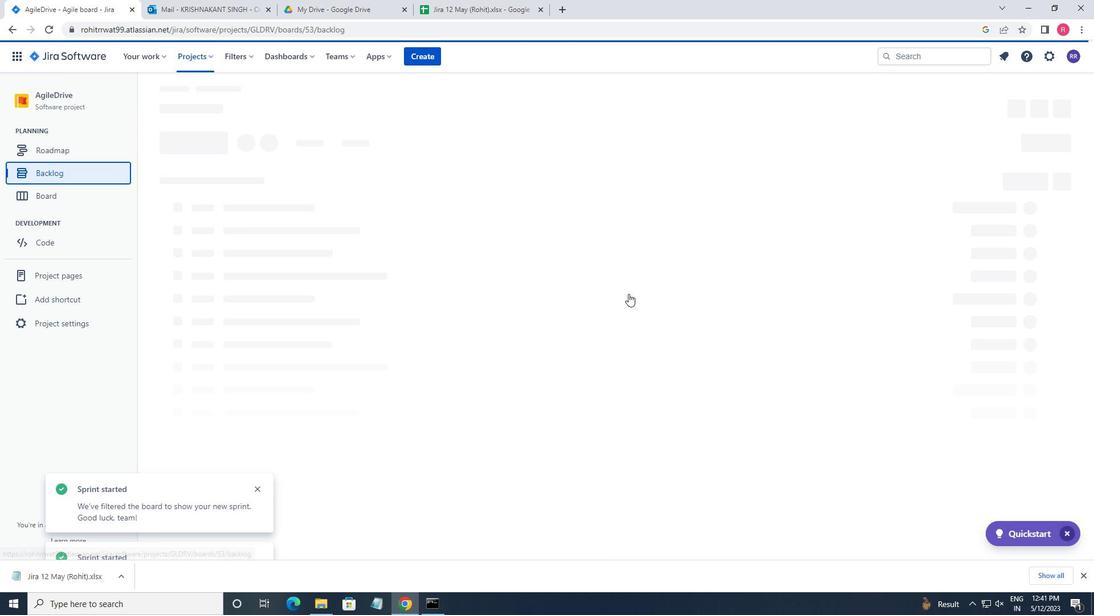 
Action: Mouse scrolled (714, 302) with delta (0, 0)
Screenshot: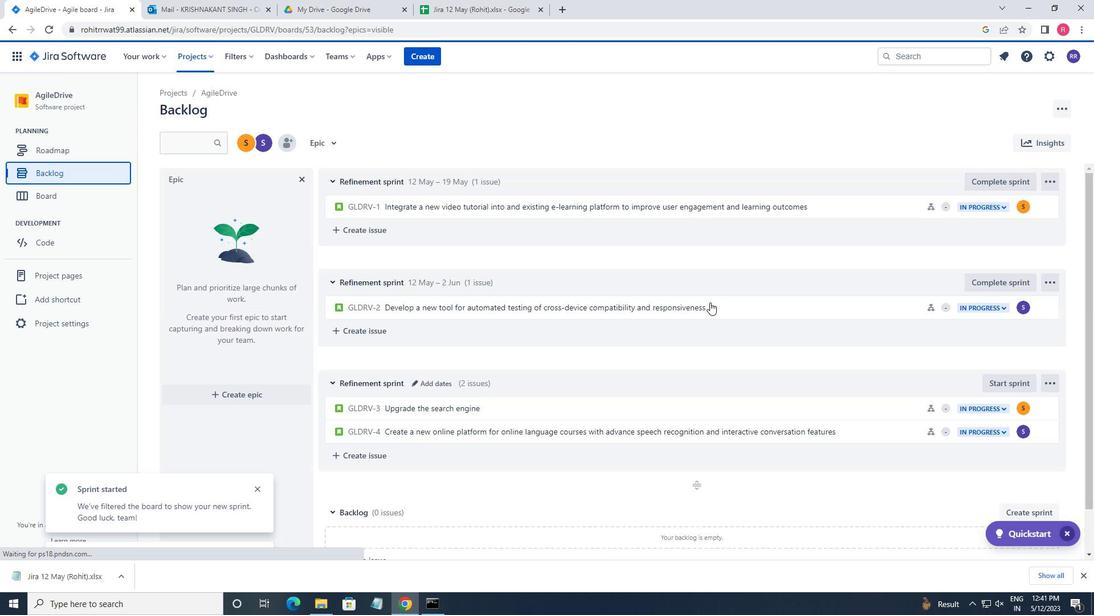 
Action: Mouse scrolled (714, 302) with delta (0, 0)
Screenshot: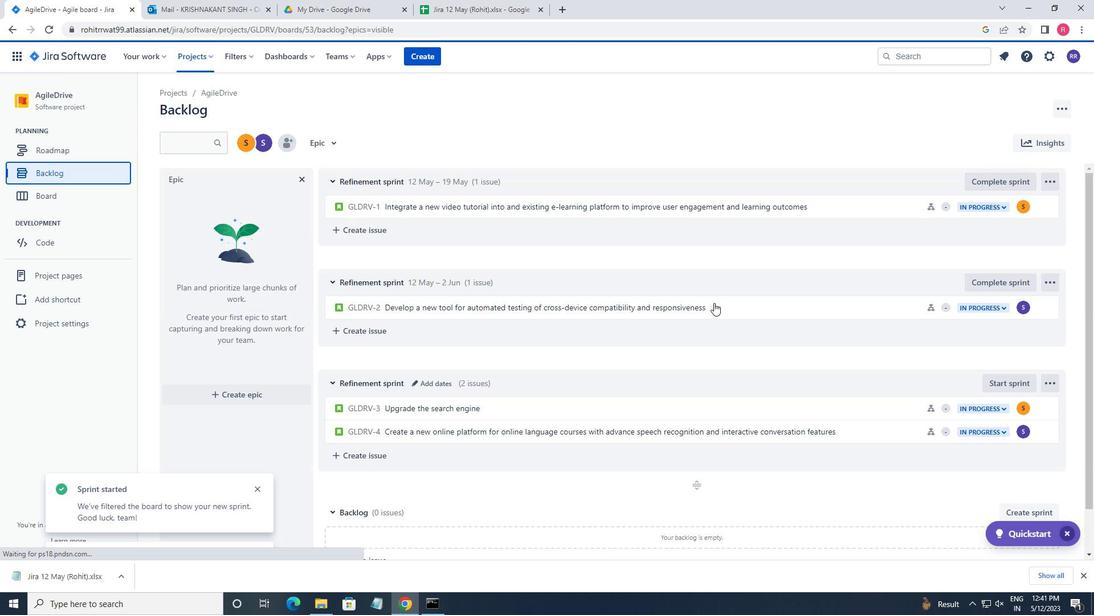 
Action: Mouse moved to (1004, 327)
Screenshot: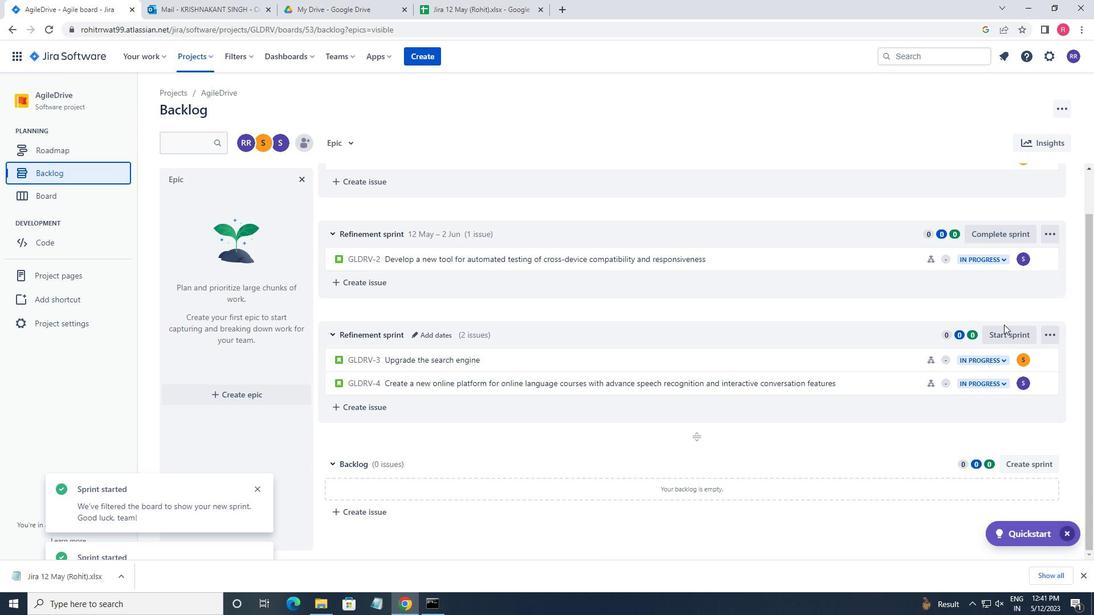 
Action: Mouse pressed left at (1004, 327)
Screenshot: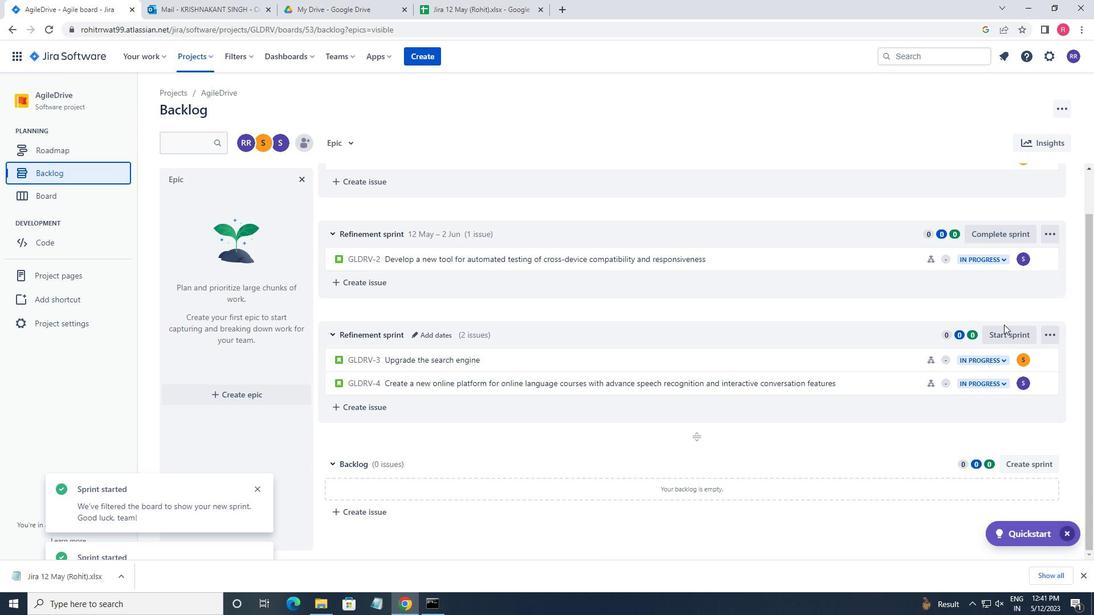 
Action: Mouse moved to (1001, 335)
Screenshot: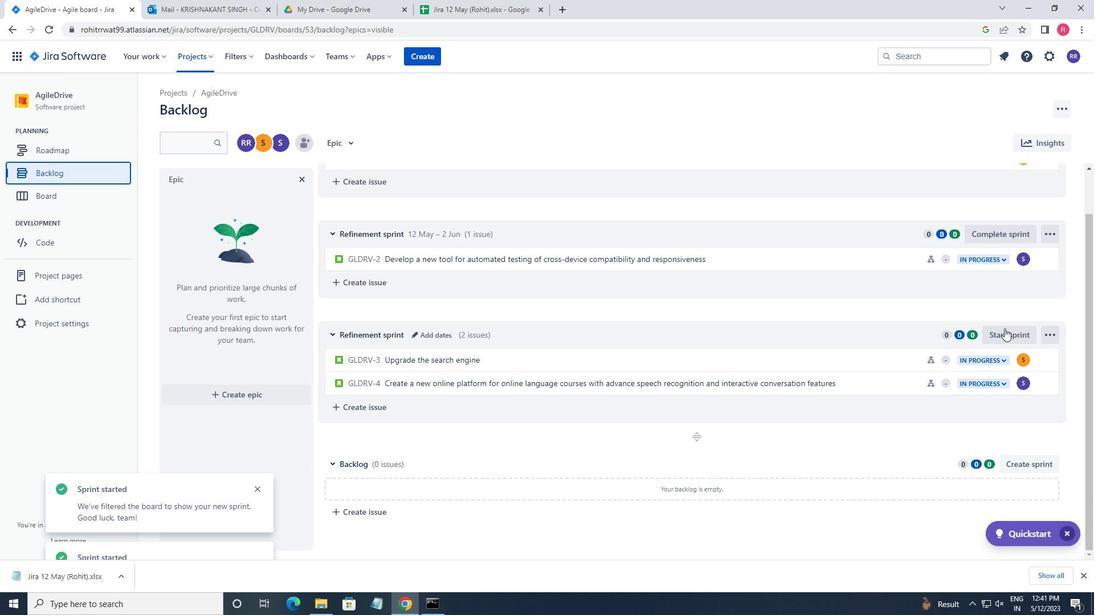 
Action: Mouse pressed left at (1001, 335)
Screenshot: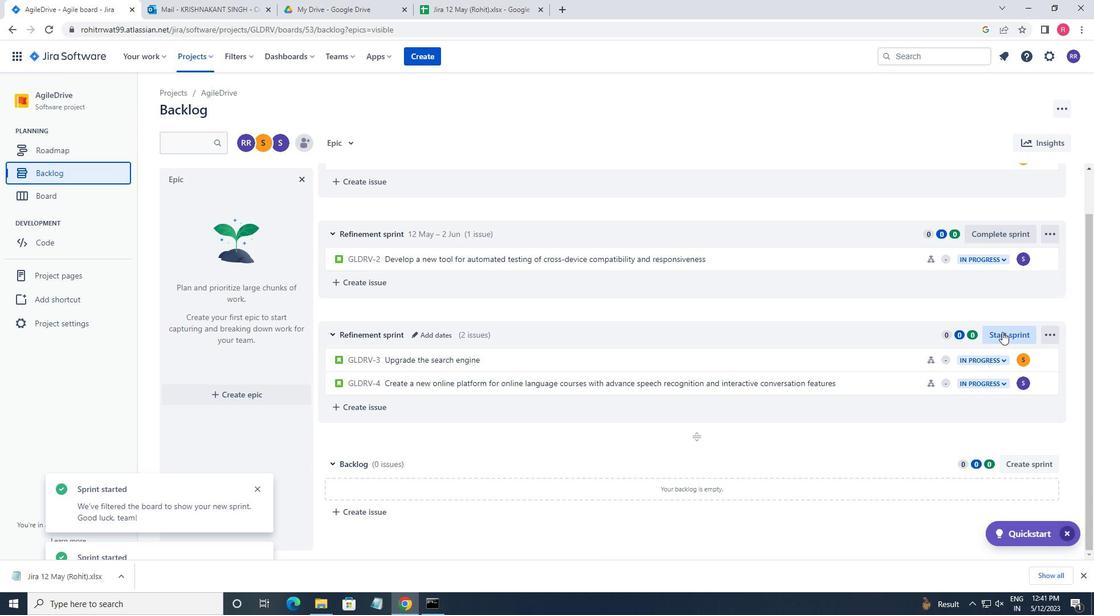 
Action: Mouse moved to (489, 197)
Screenshot: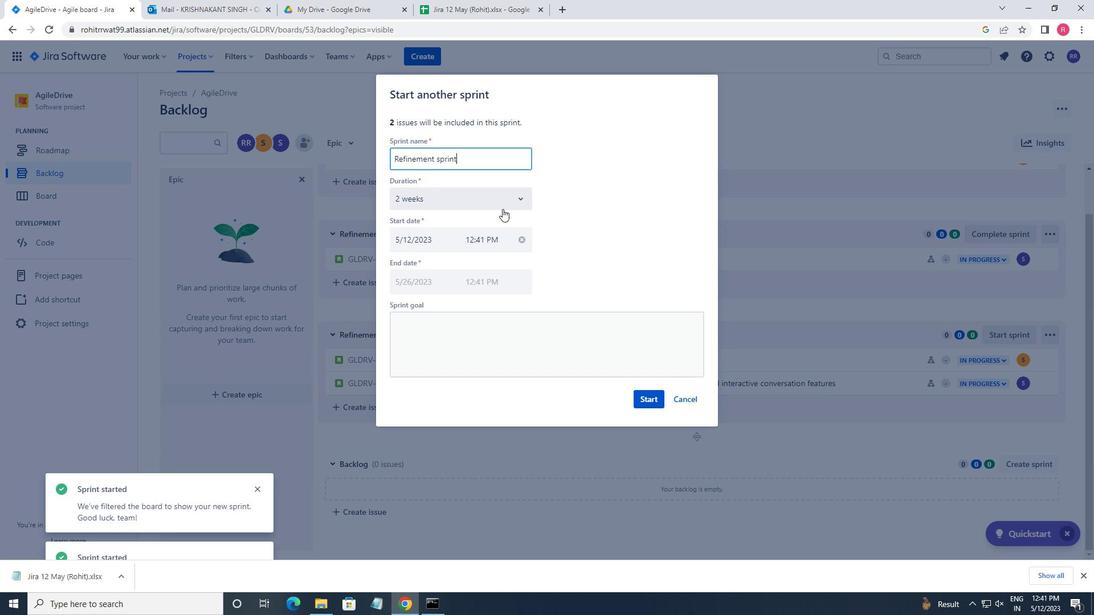 
Action: Mouse pressed left at (489, 197)
Screenshot: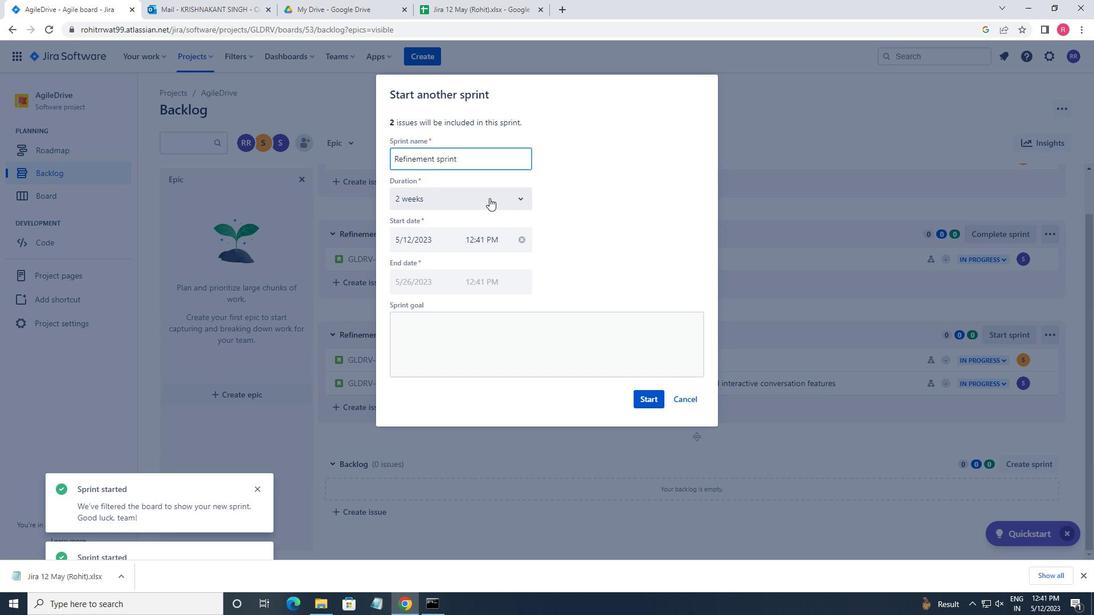 
Action: Mouse moved to (451, 252)
Screenshot: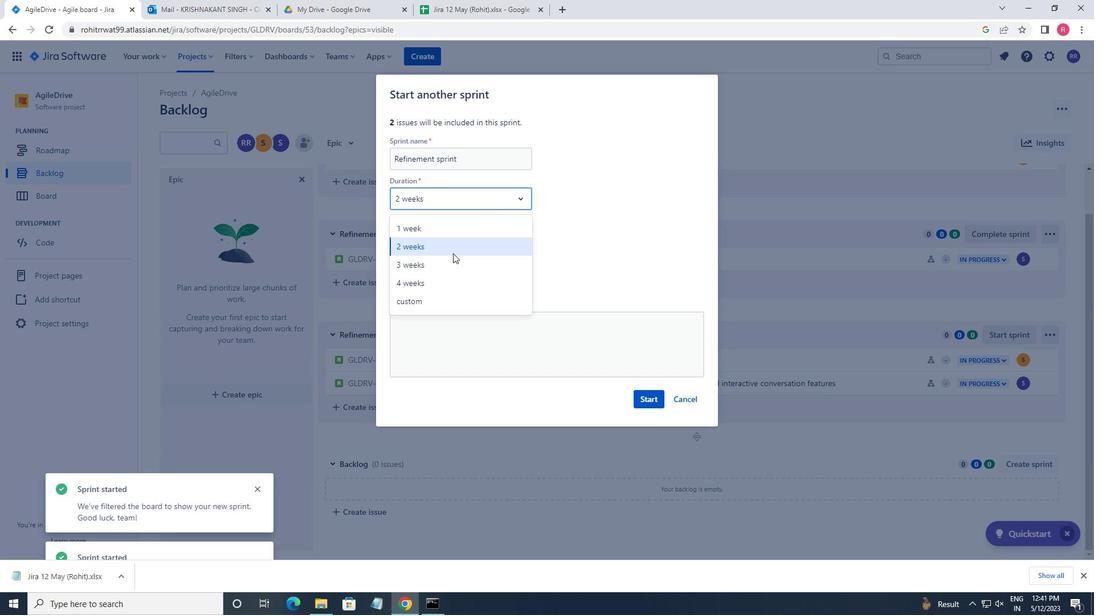 
Action: Mouse pressed left at (451, 252)
Screenshot: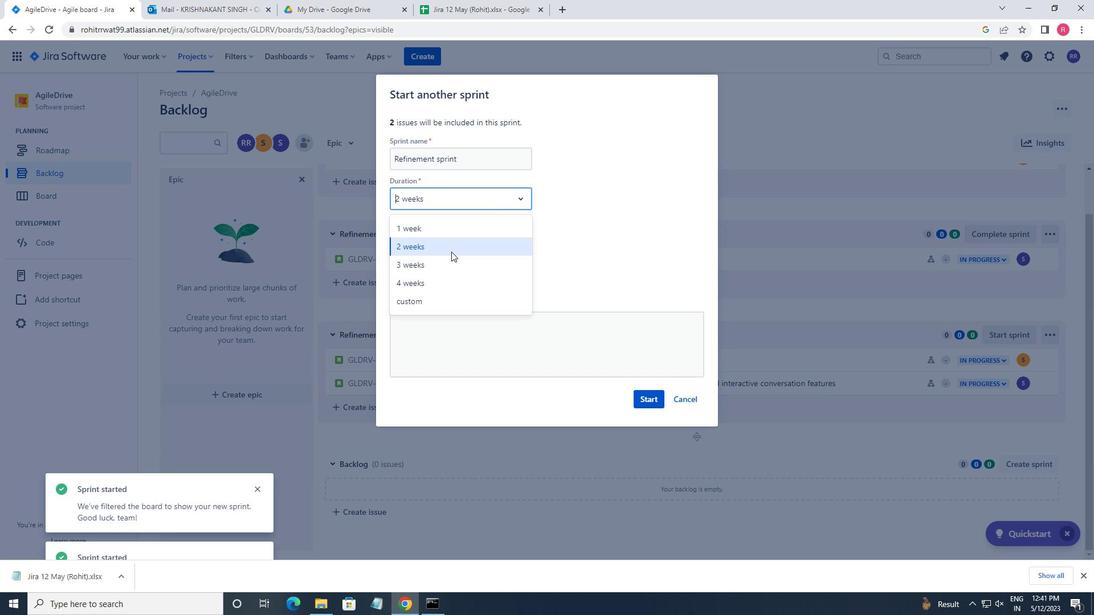 
Action: Mouse moved to (647, 398)
Screenshot: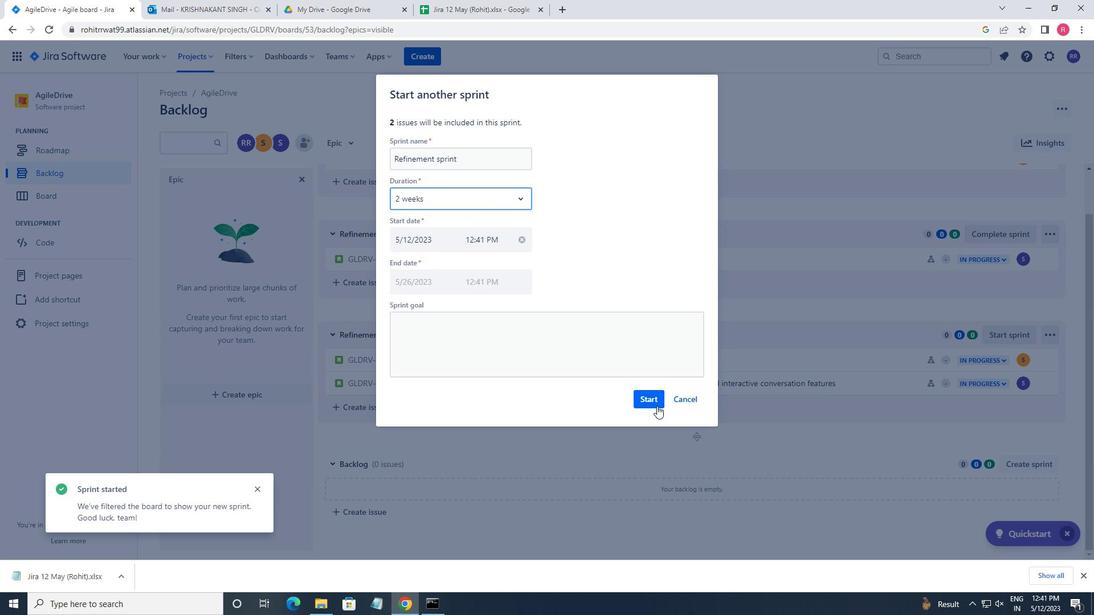 
Action: Mouse pressed left at (647, 398)
Screenshot: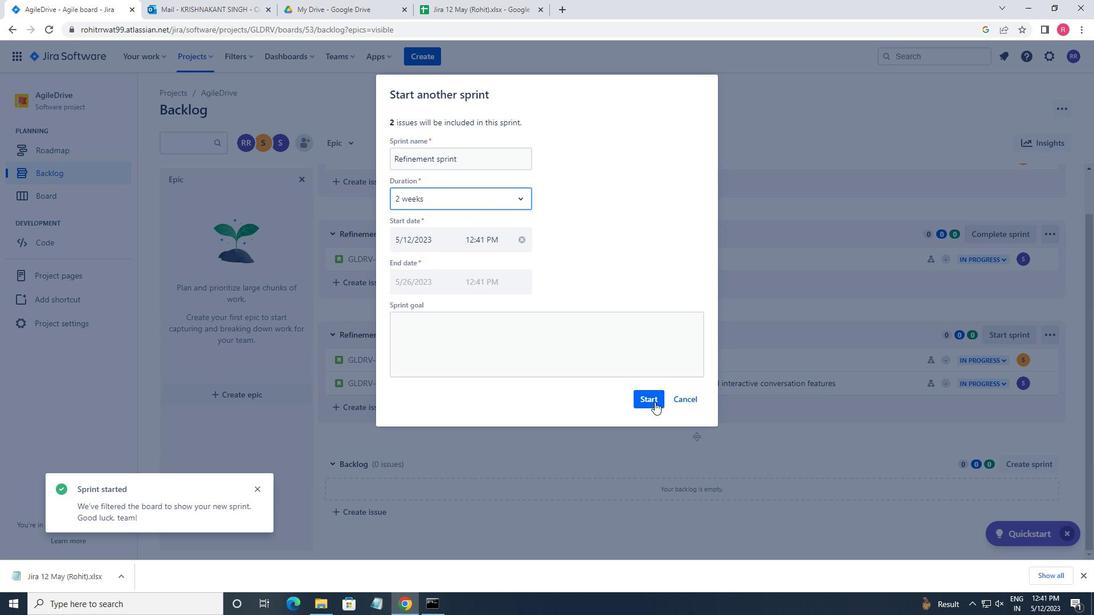 
Action: Mouse moved to (635, 331)
Screenshot: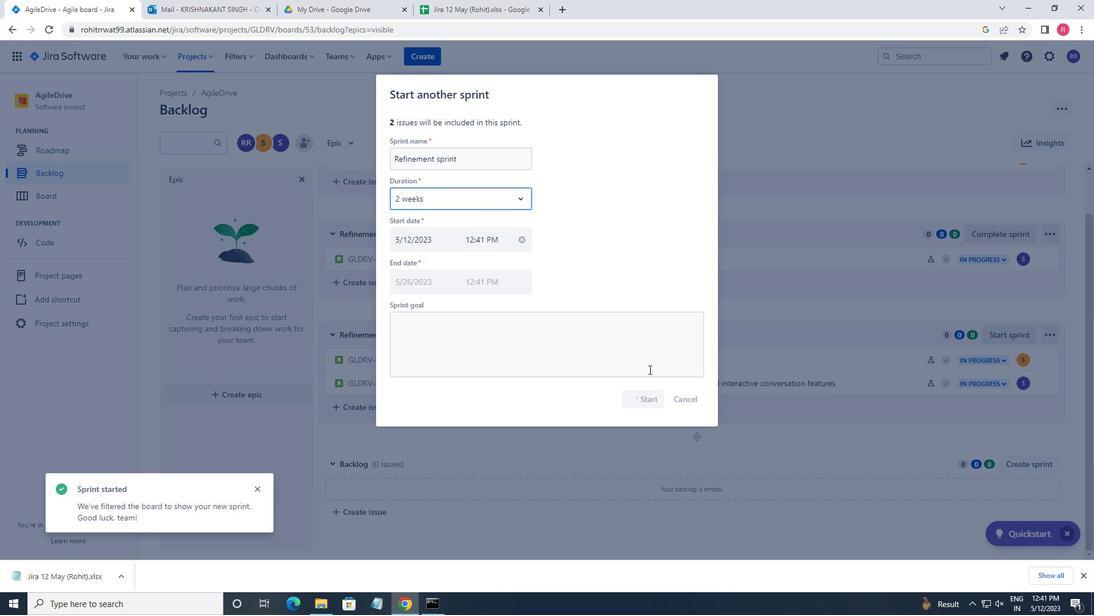 
